 Task: Find flights from Los Angeles to London, departing on August 1 and returning on August 31.
Action: Mouse moved to (497, 296)
Screenshot: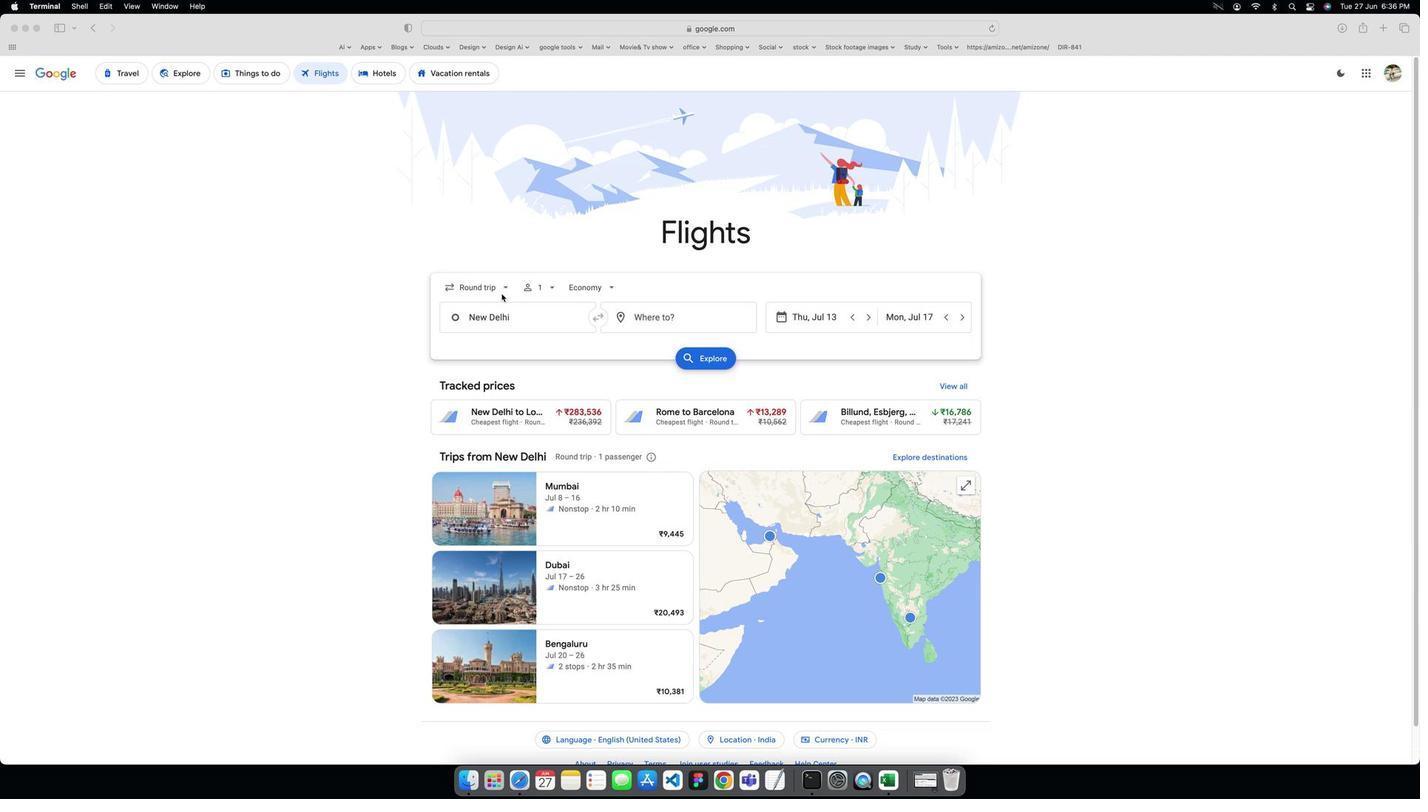 
Action: Mouse pressed left at (497, 296)
Screenshot: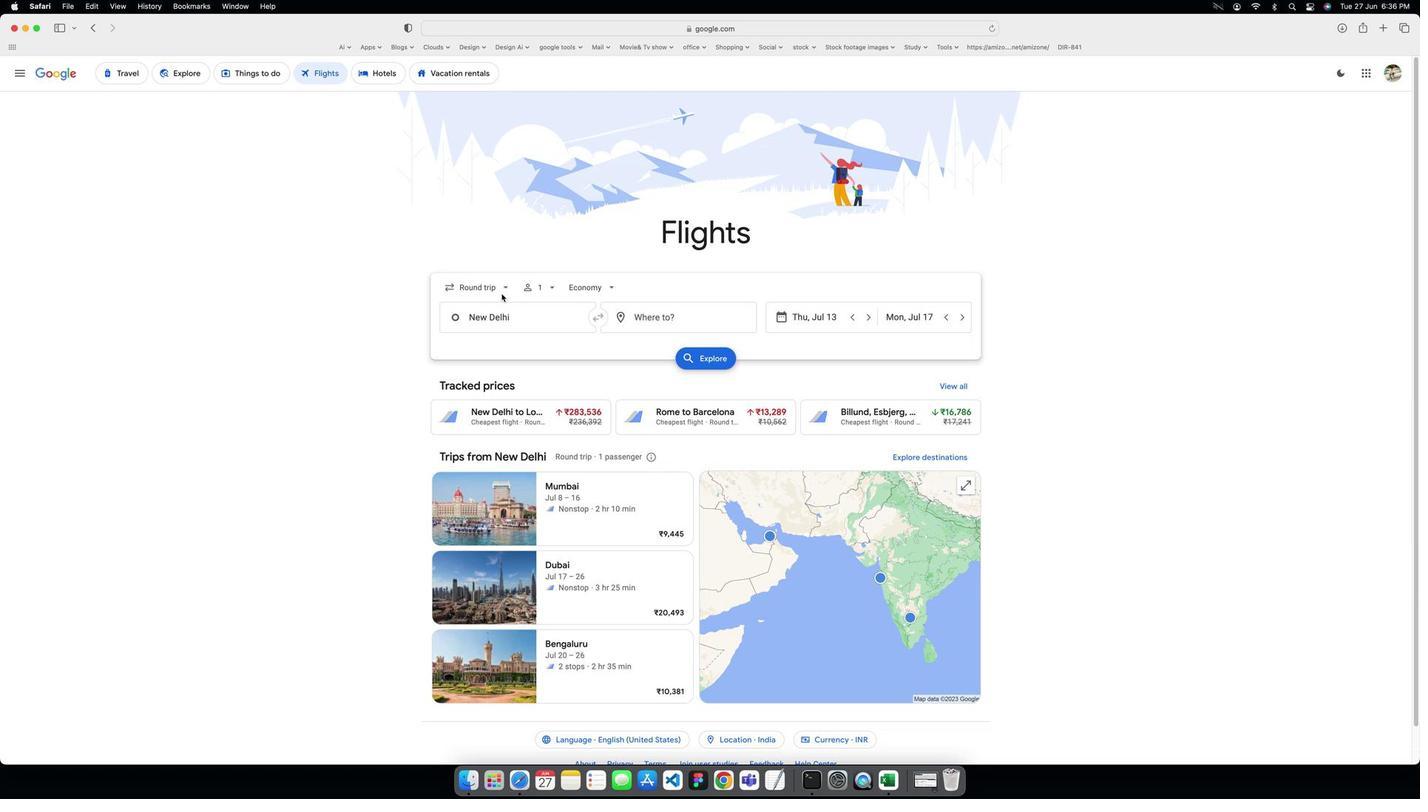
Action: Mouse moved to (489, 291)
Screenshot: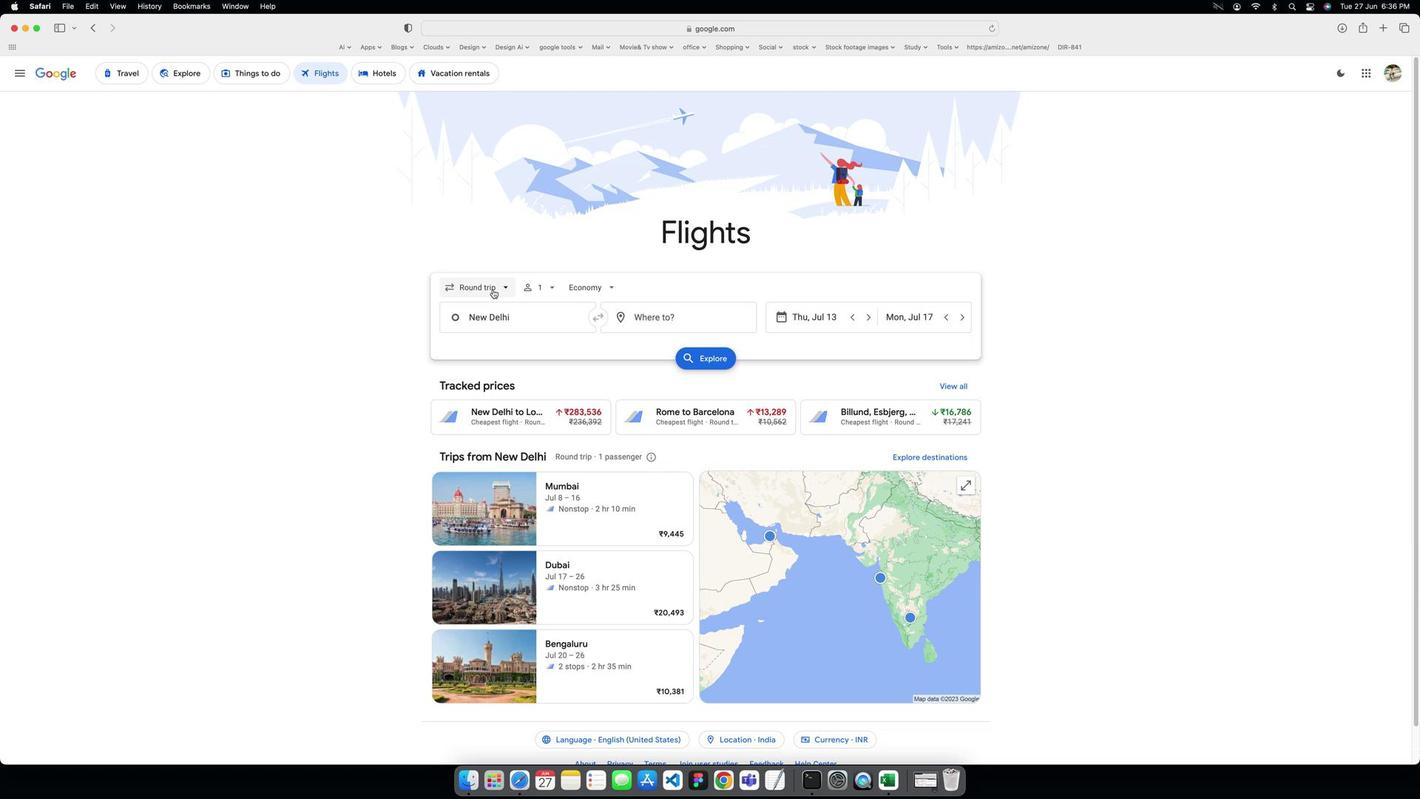 
Action: Mouse pressed left at (489, 291)
Screenshot: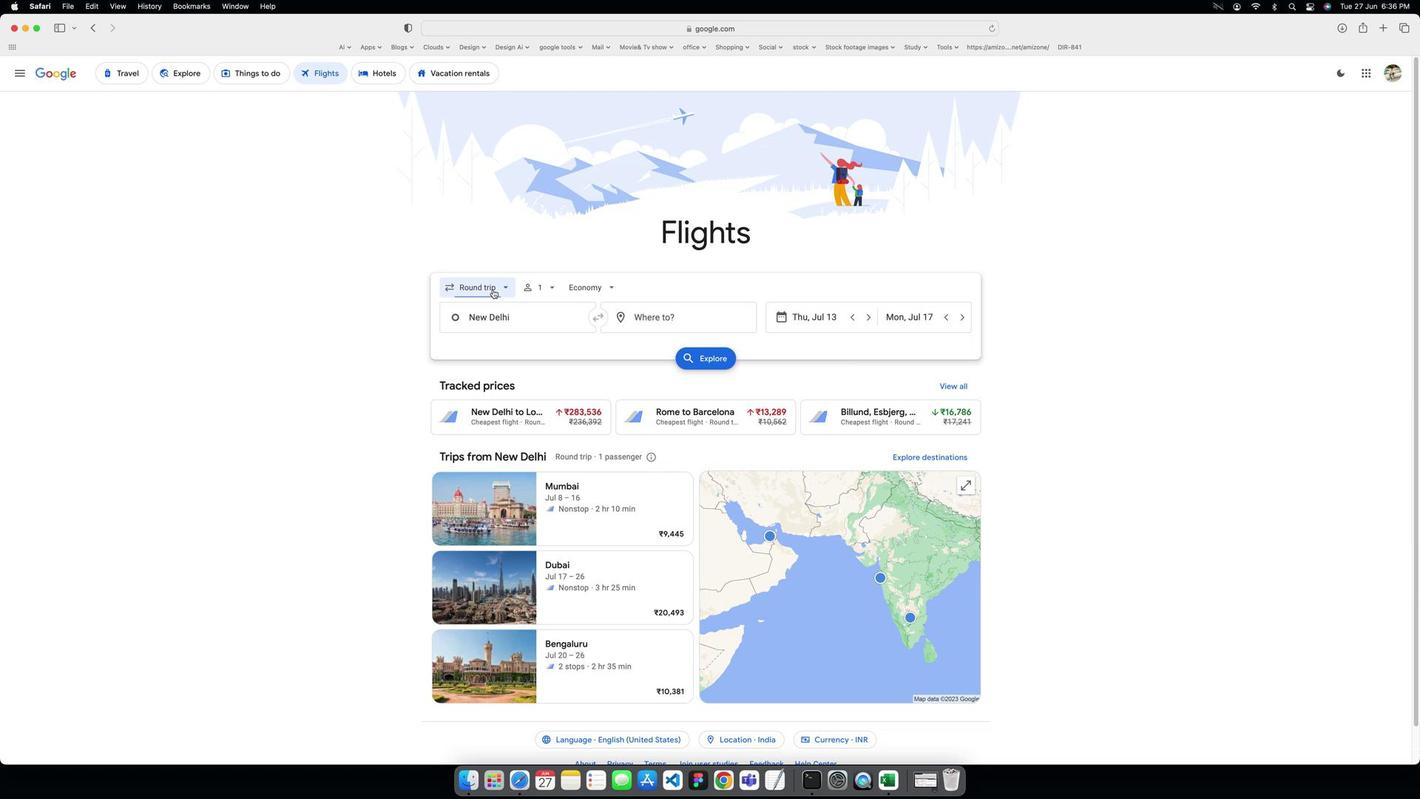 
Action: Mouse moved to (486, 315)
Screenshot: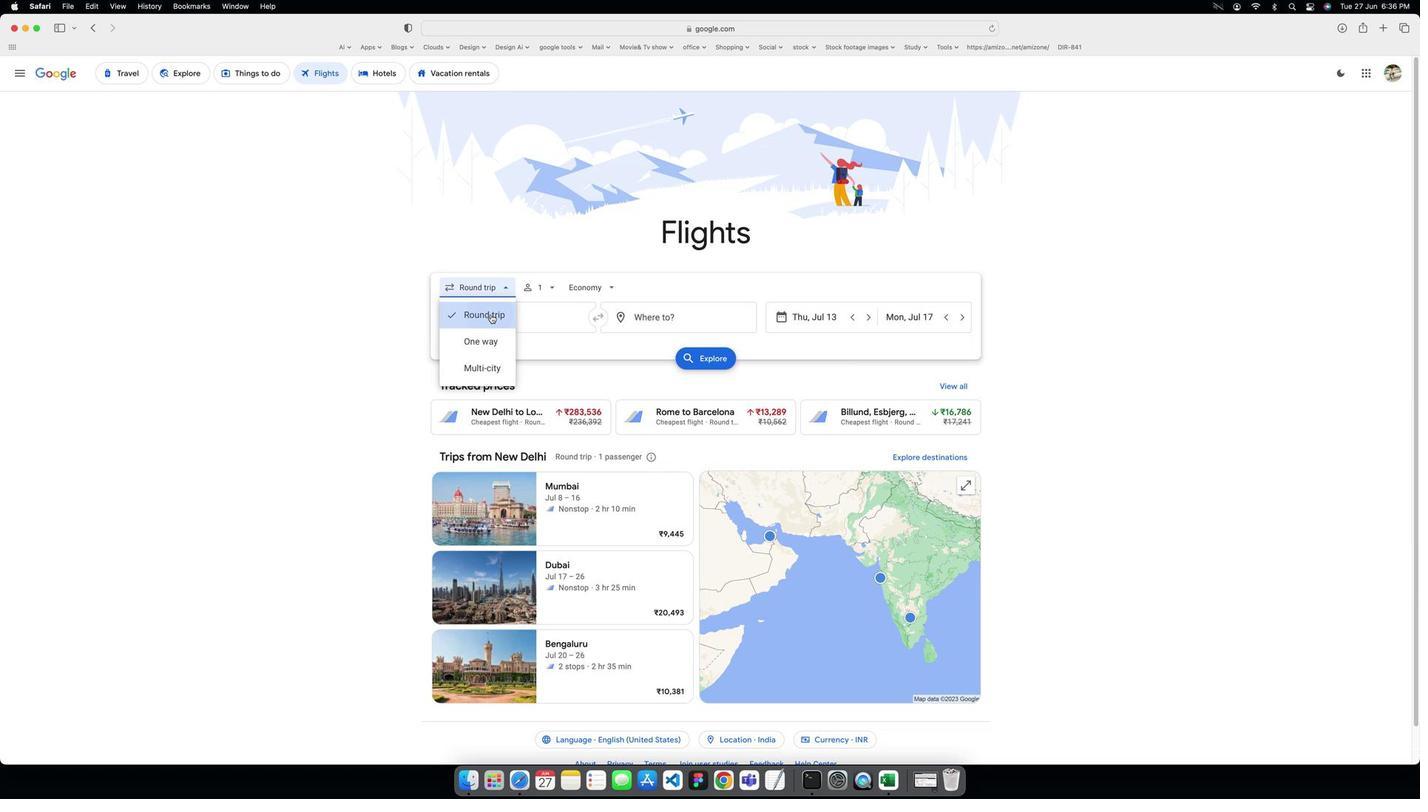 
Action: Mouse pressed left at (486, 315)
Screenshot: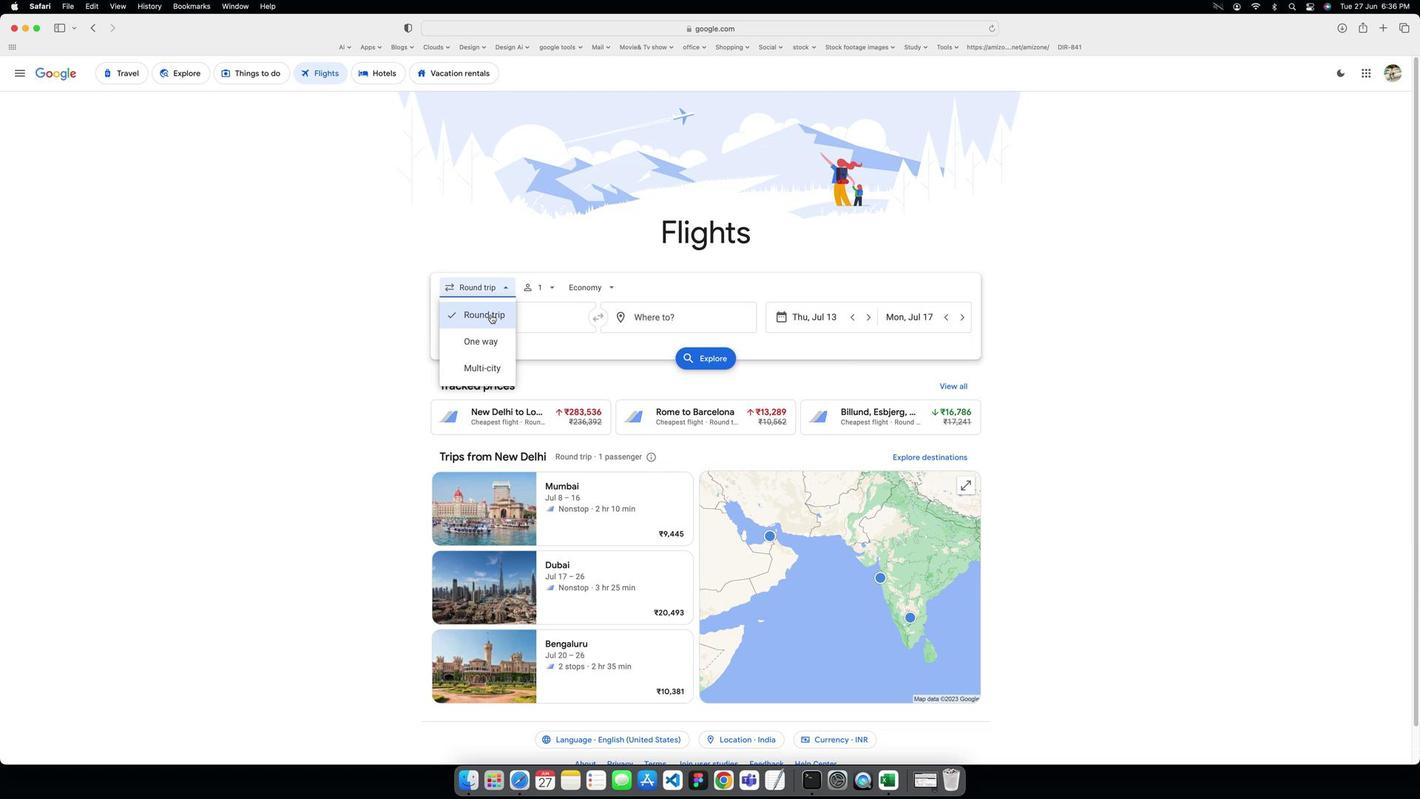 
Action: Mouse moved to (518, 310)
Screenshot: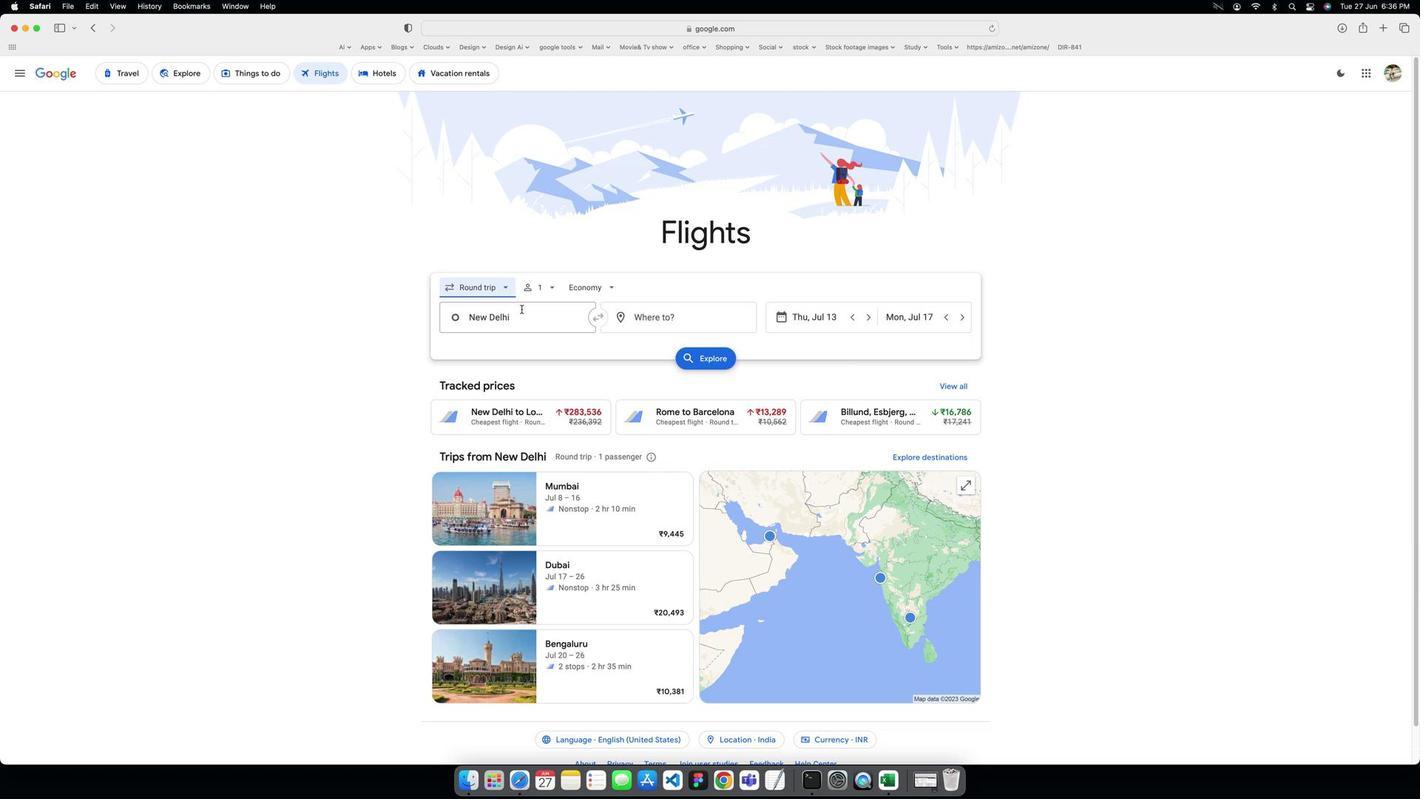 
Action: Mouse pressed left at (518, 310)
Screenshot: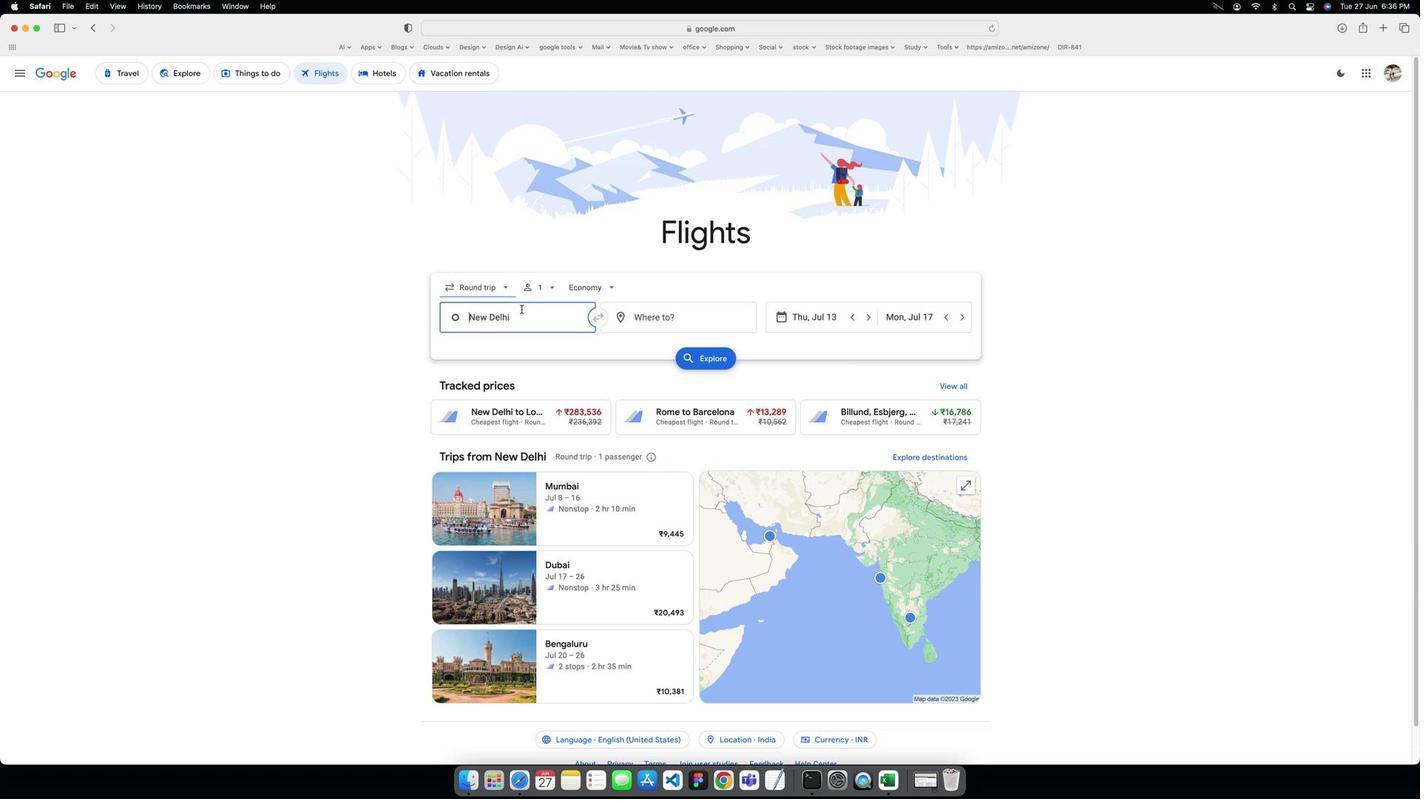 
Action: Key pressed Key.caps_lock'L'Key.caps_lock'o''s'Key.spaceKey.caps_lock'A'Key.caps_lock
Screenshot: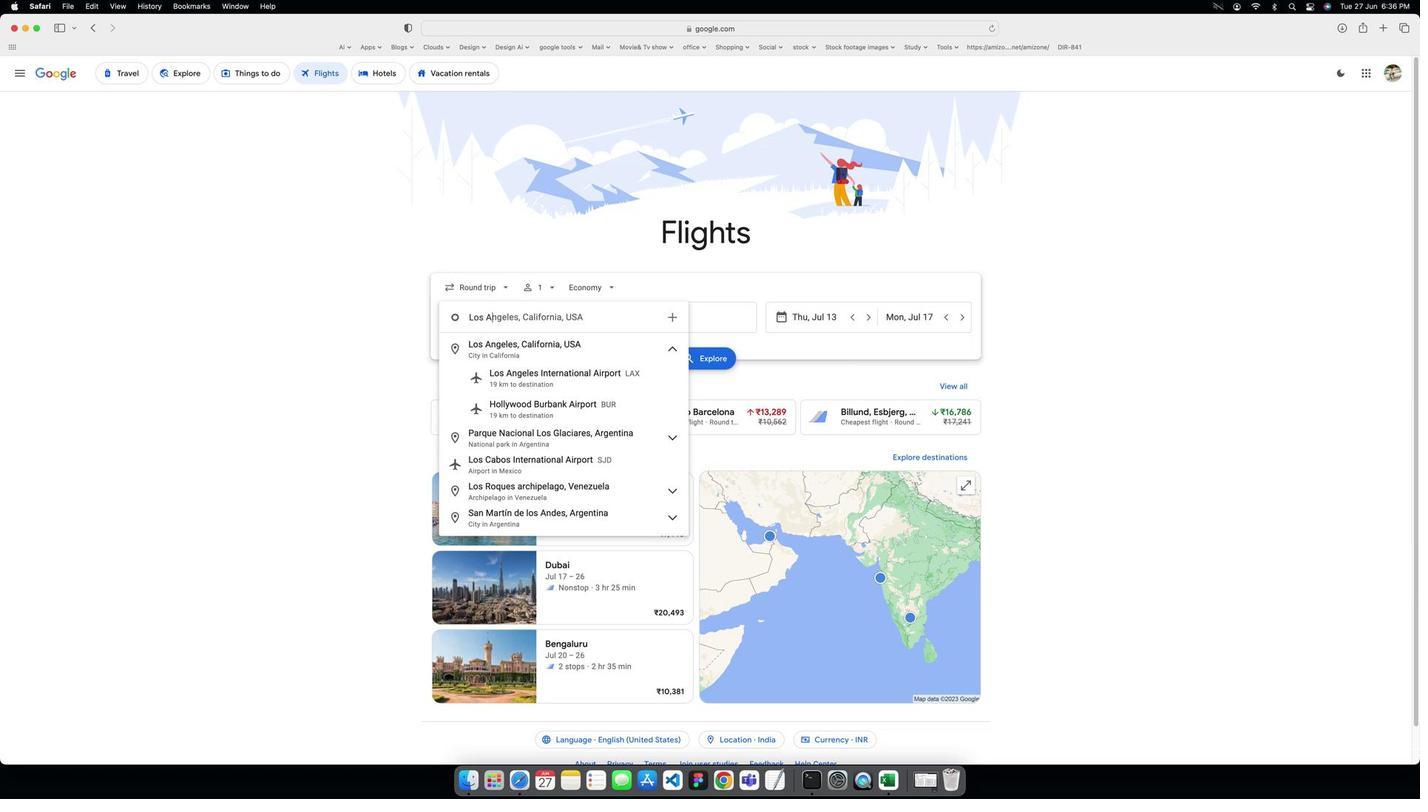 
Action: Mouse moved to (524, 342)
Screenshot: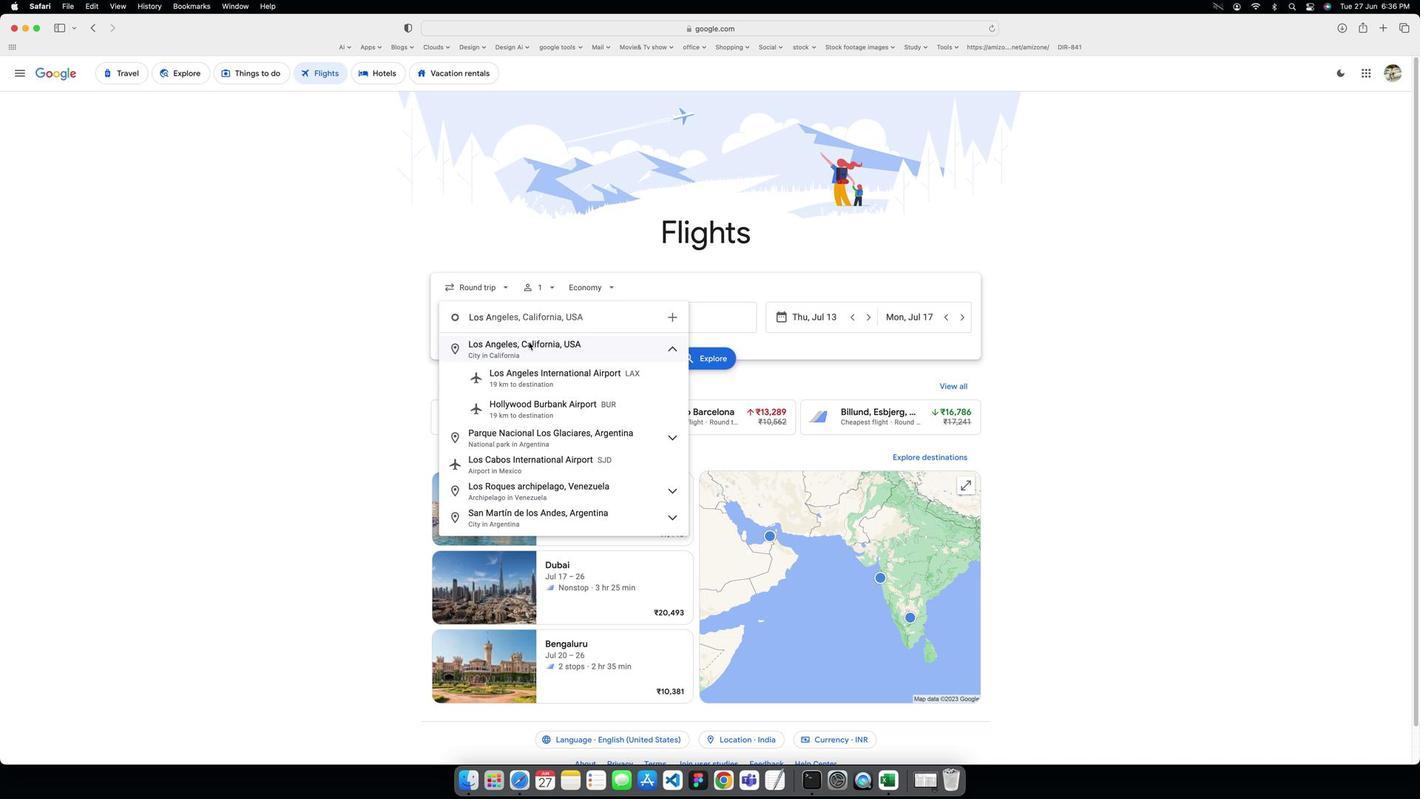 
Action: Mouse pressed left at (524, 342)
Screenshot: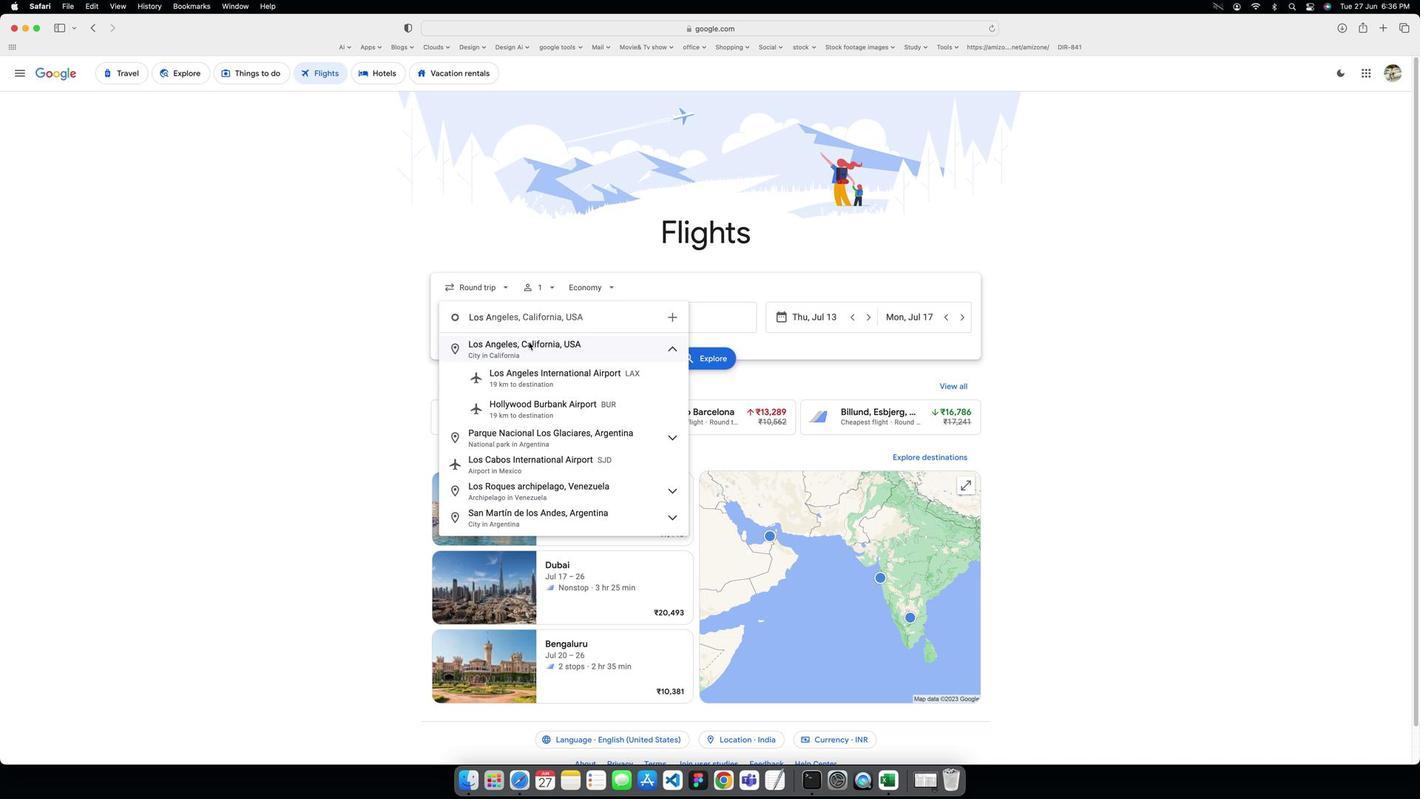 
Action: Mouse moved to (666, 317)
Screenshot: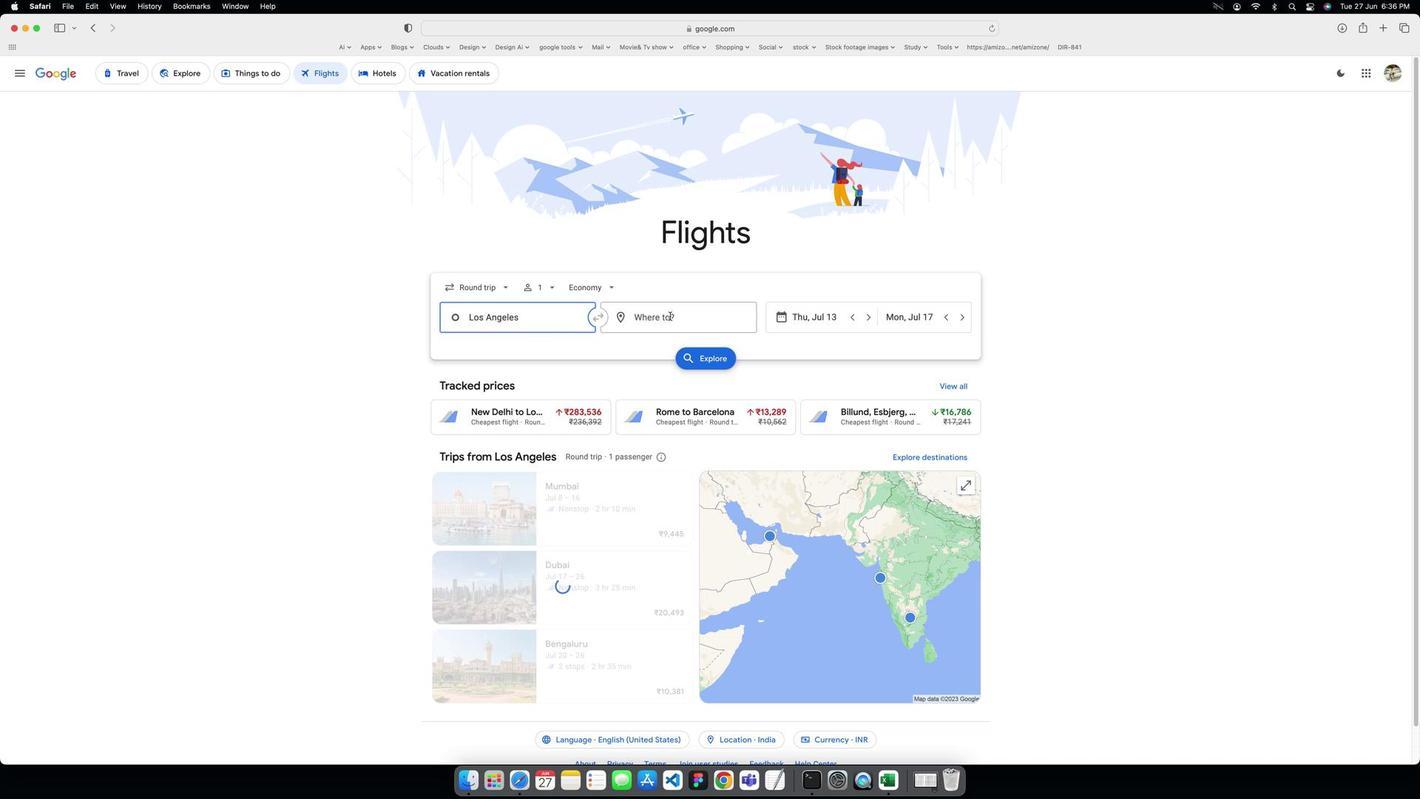 
Action: Mouse pressed left at (666, 317)
Screenshot: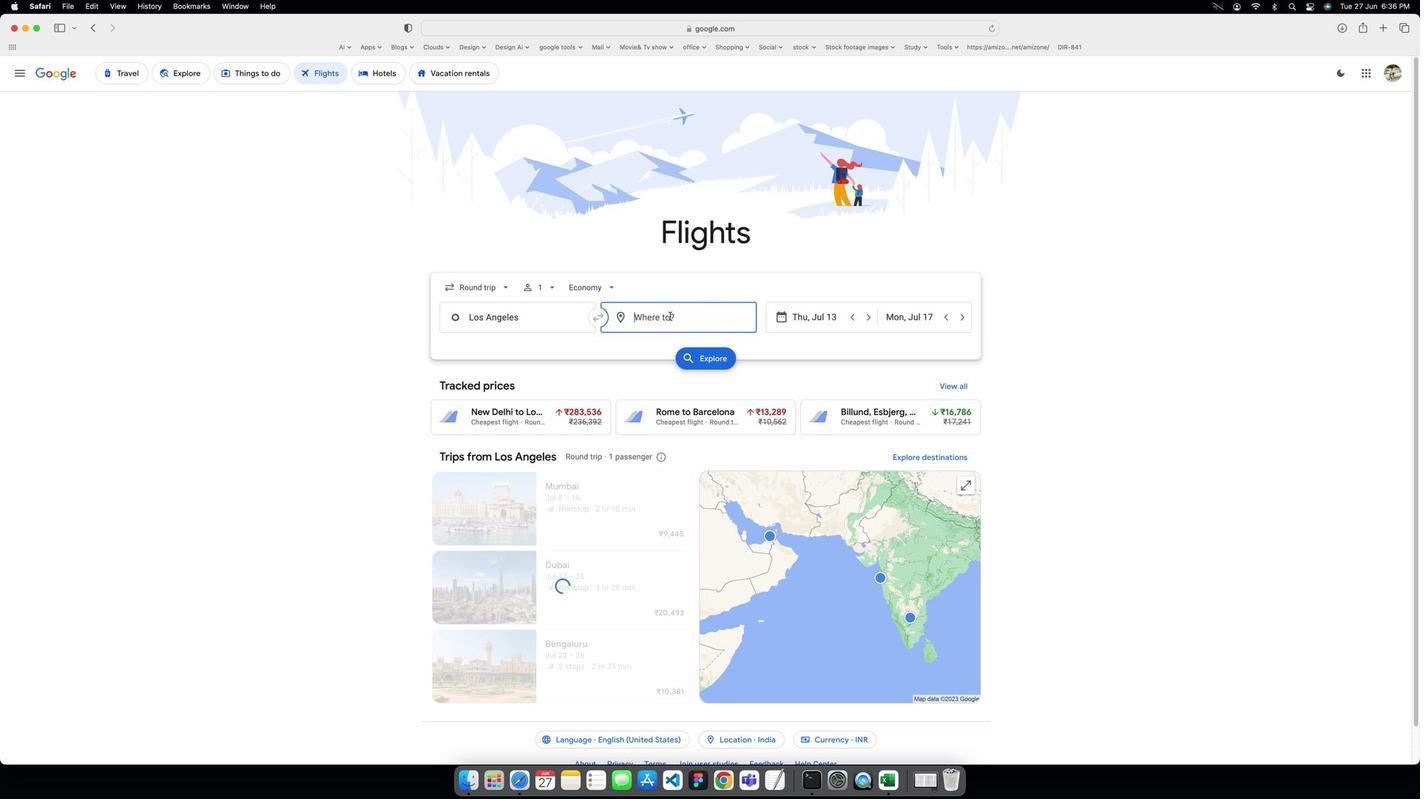 
Action: Key pressed Key.caps_lock'L'Key.caps_lock'o''n''d''o''n'
Screenshot: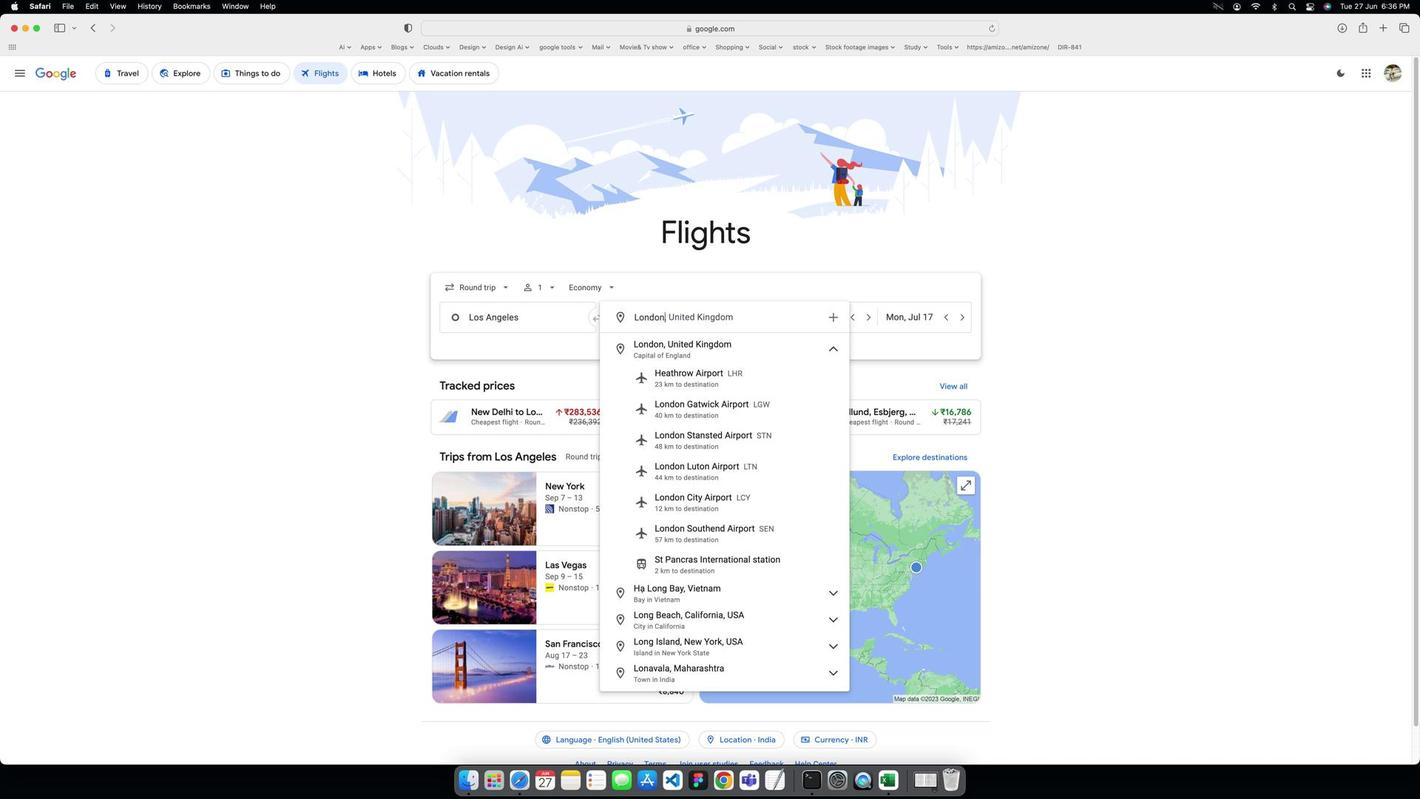 
Action: Mouse moved to (680, 354)
Screenshot: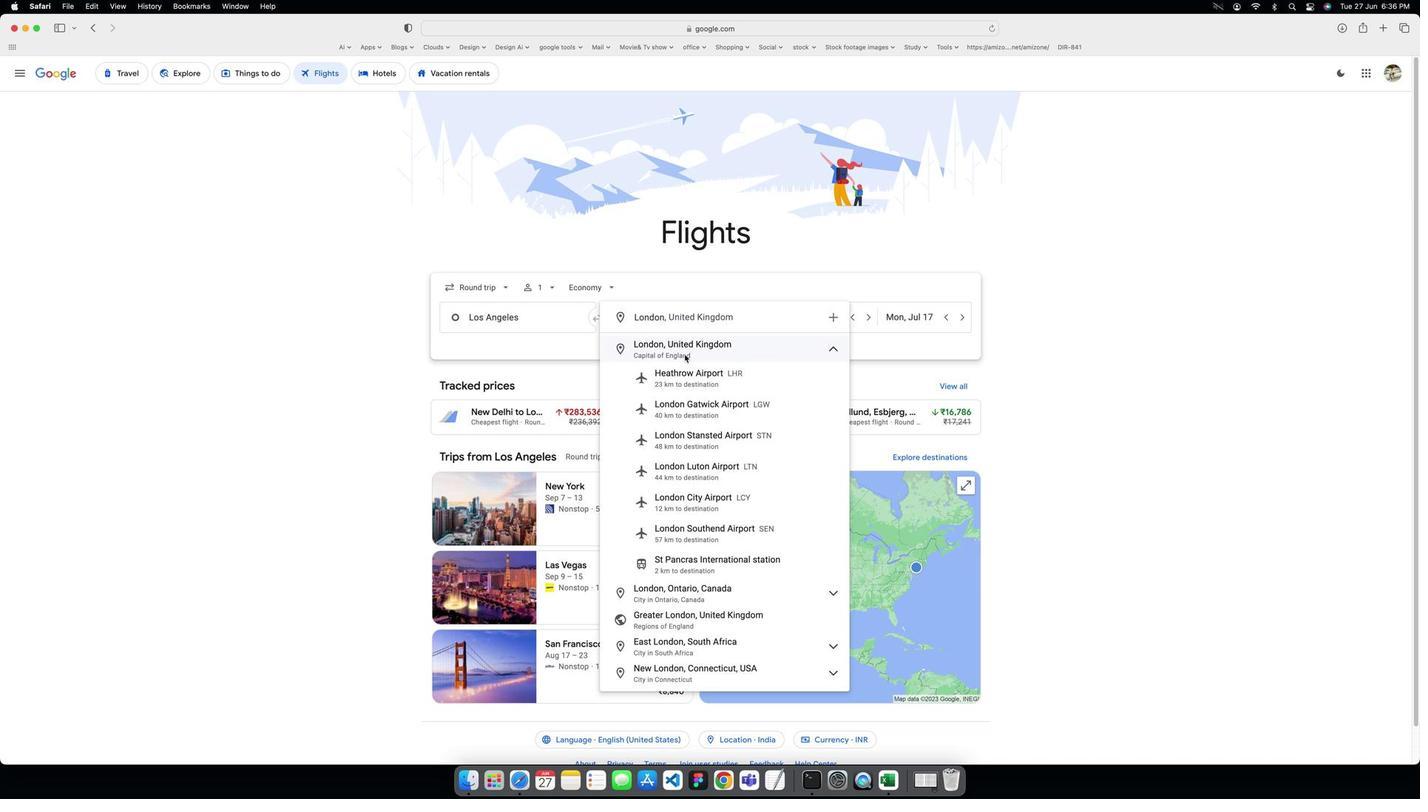 
Action: Mouse pressed left at (680, 354)
Screenshot: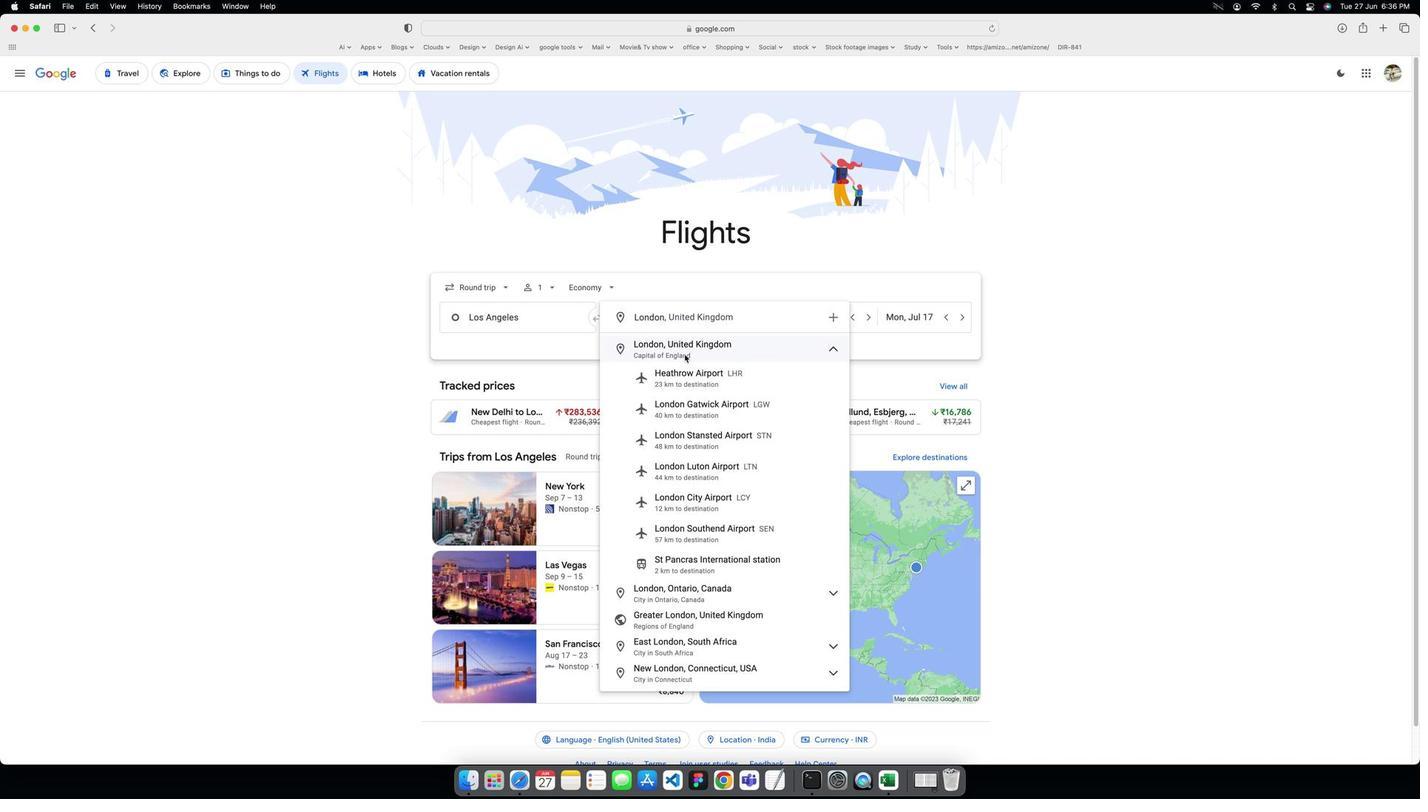 
Action: Mouse moved to (831, 313)
Screenshot: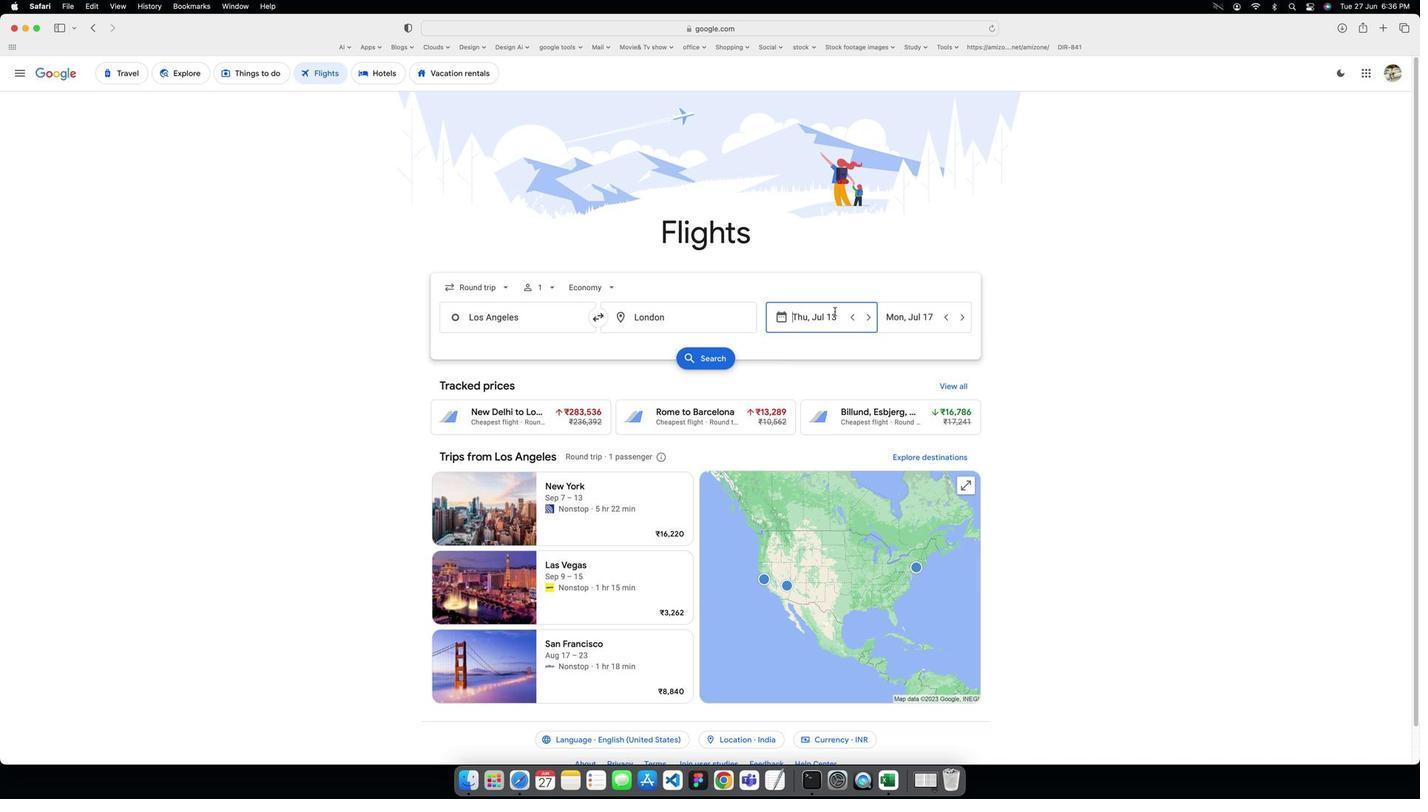 
Action: Mouse pressed left at (831, 313)
Screenshot: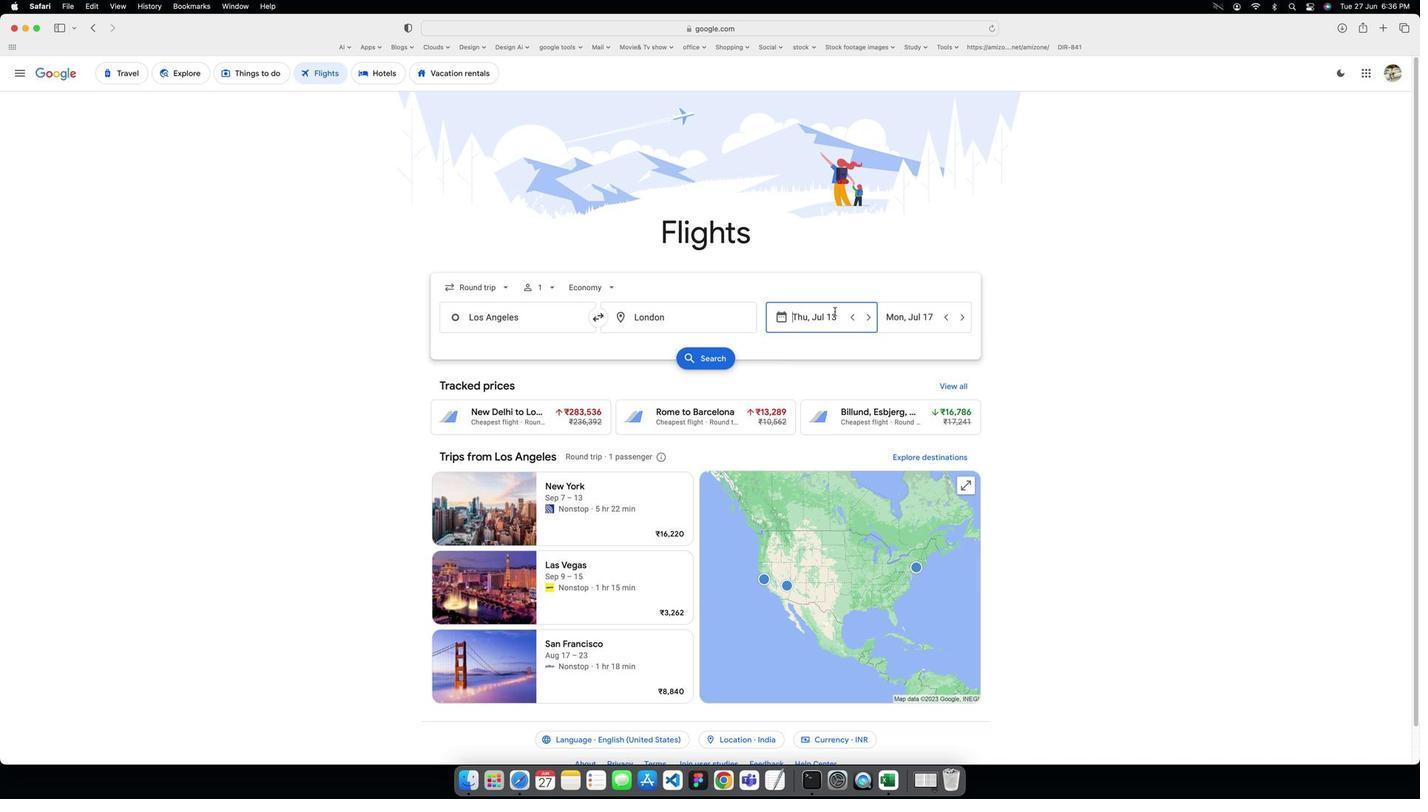 
Action: Mouse moved to (971, 446)
Screenshot: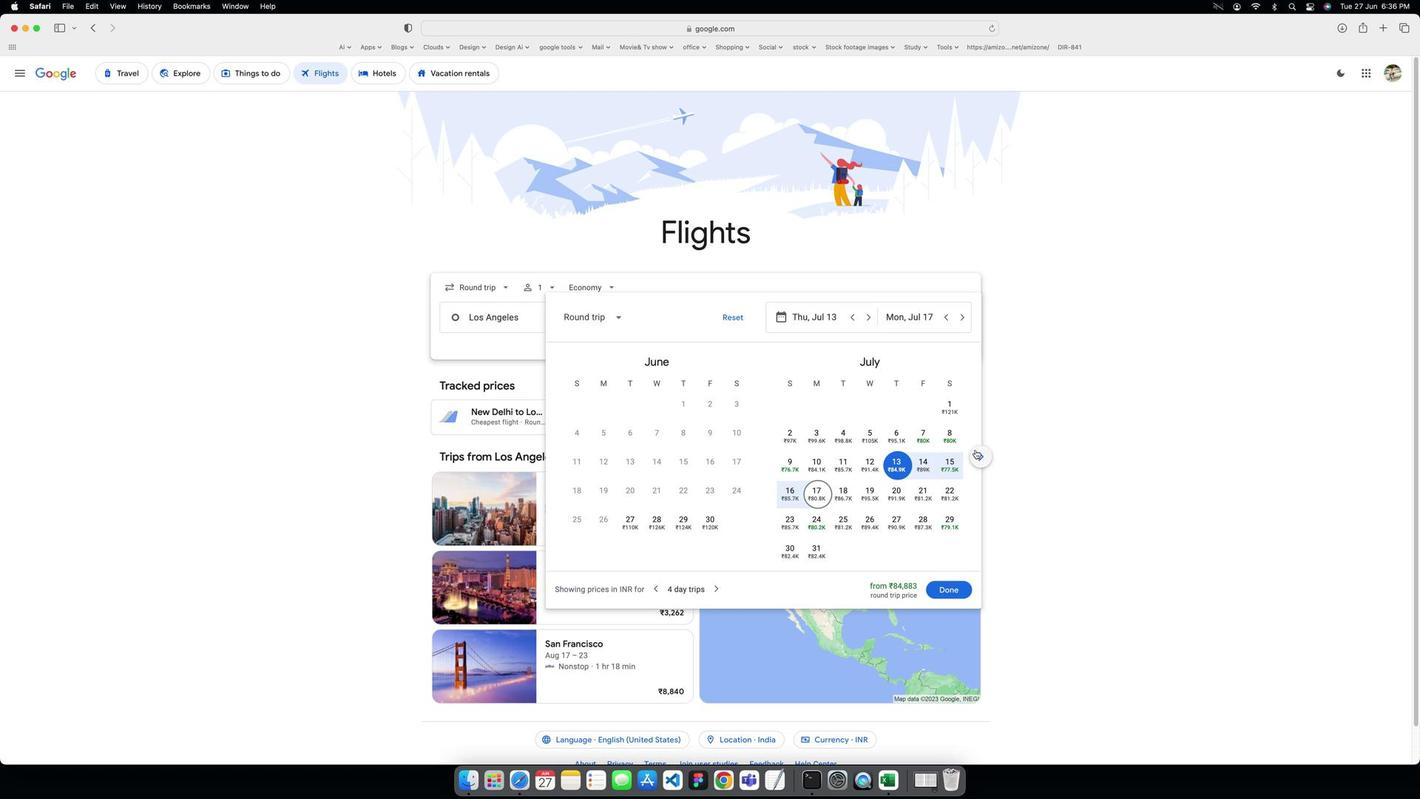 
Action: Mouse pressed left at (971, 446)
Screenshot: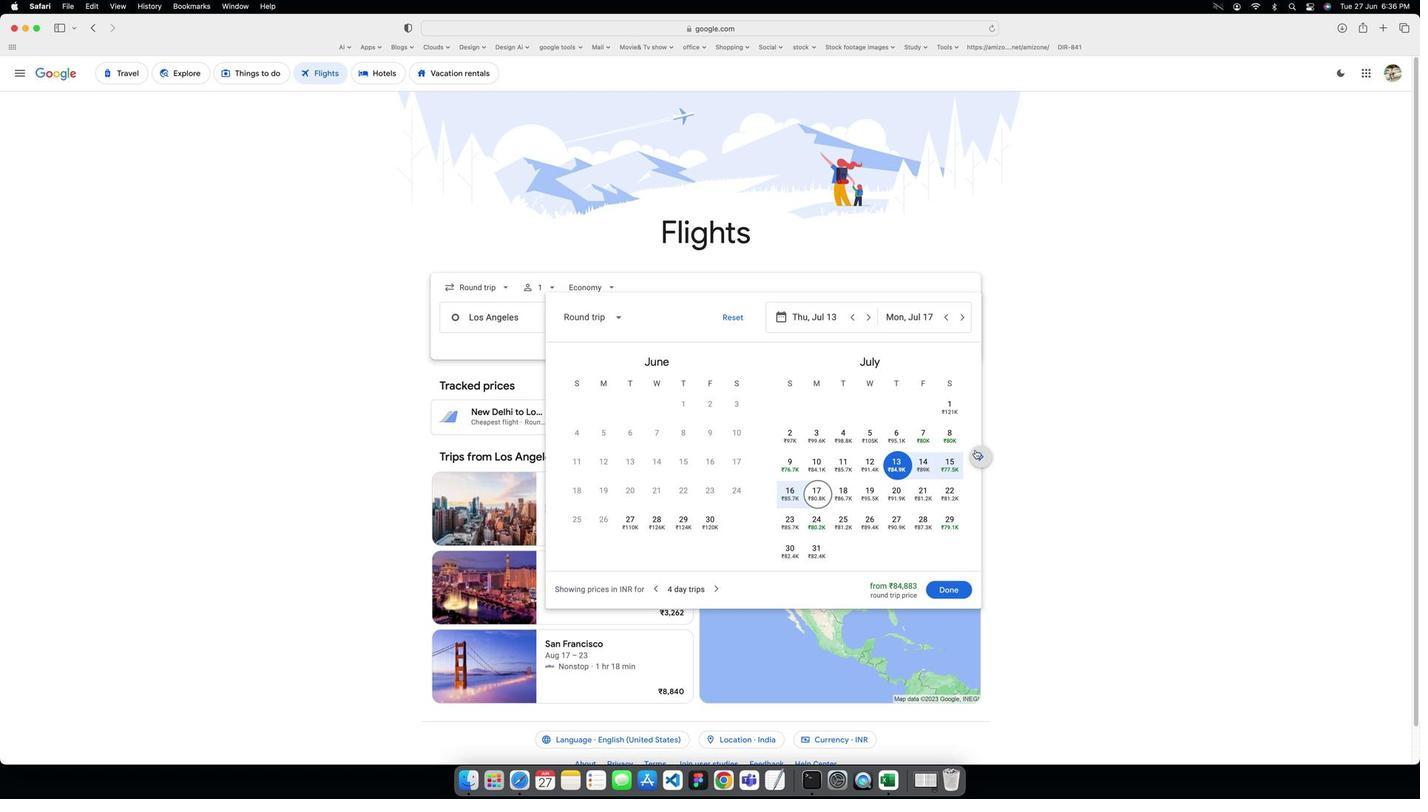 
Action: Mouse moved to (837, 397)
Screenshot: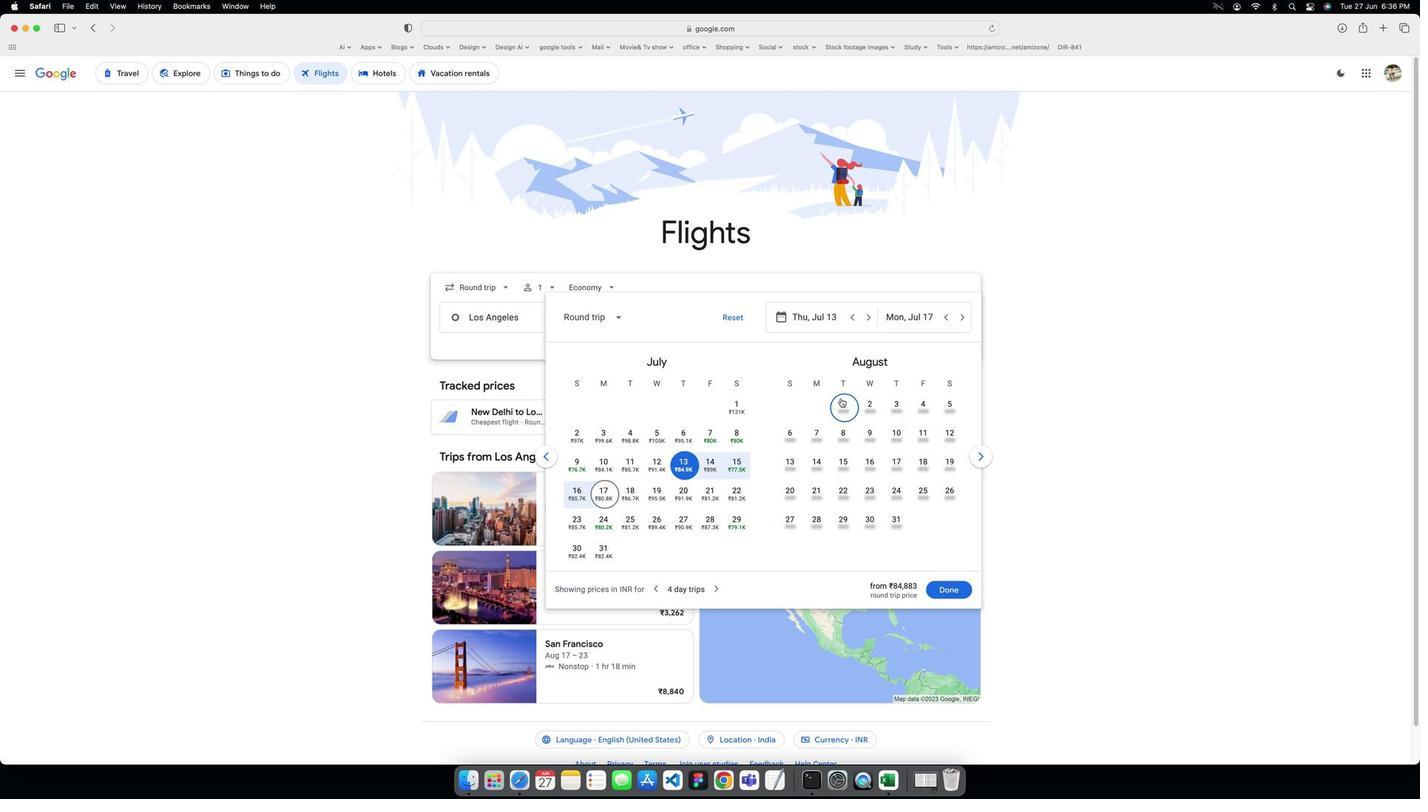 
Action: Mouse pressed left at (837, 397)
Screenshot: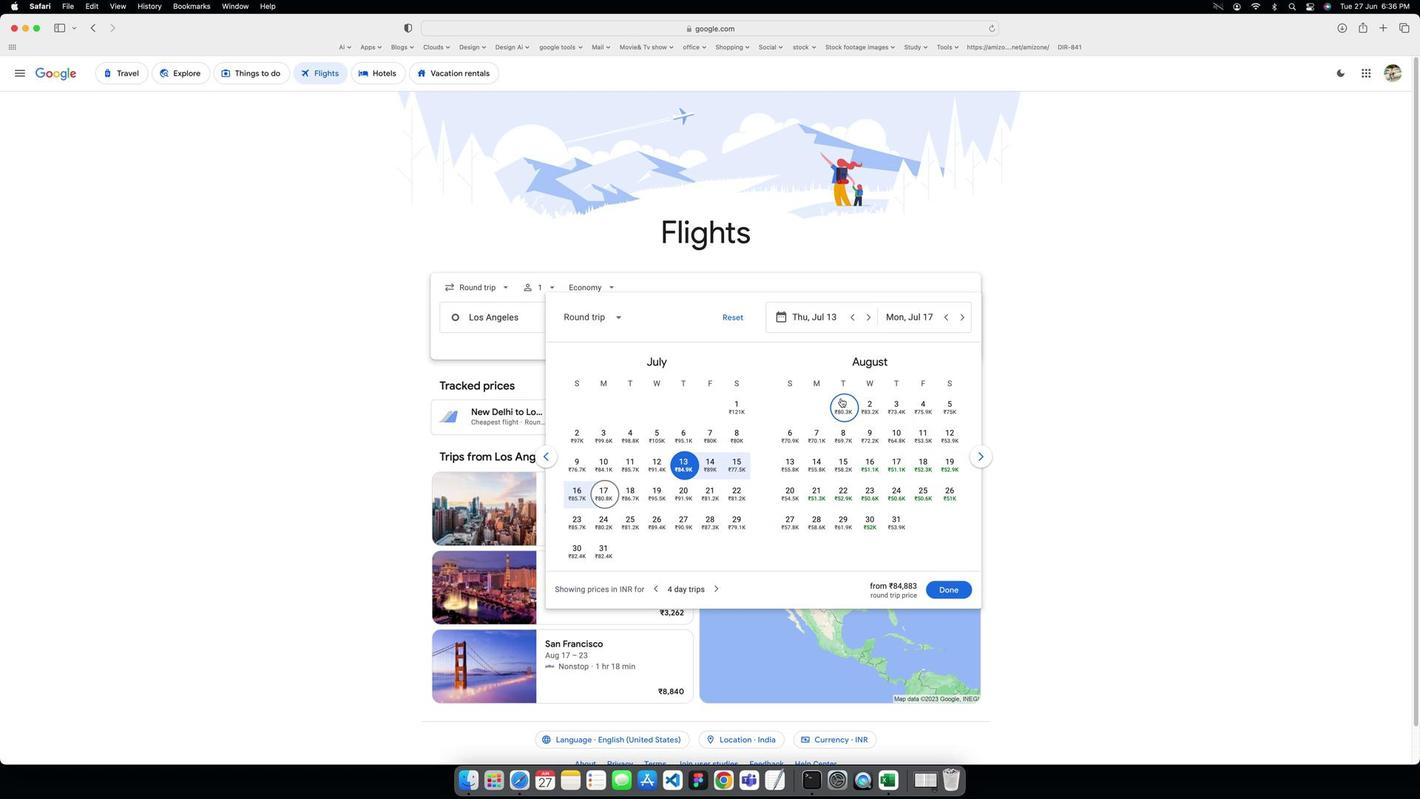 
Action: Mouse moved to (891, 510)
Screenshot: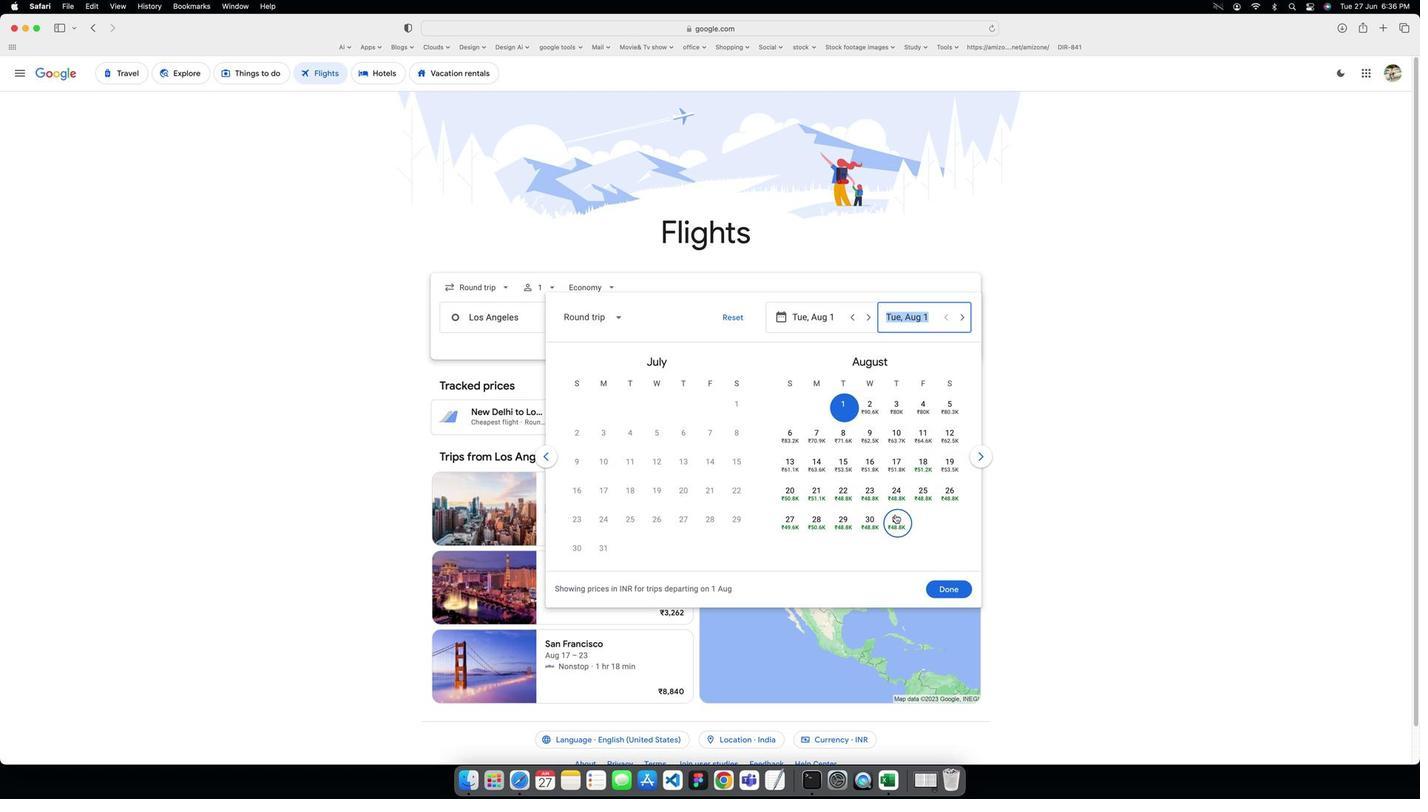 
Action: Mouse pressed left at (891, 510)
Screenshot: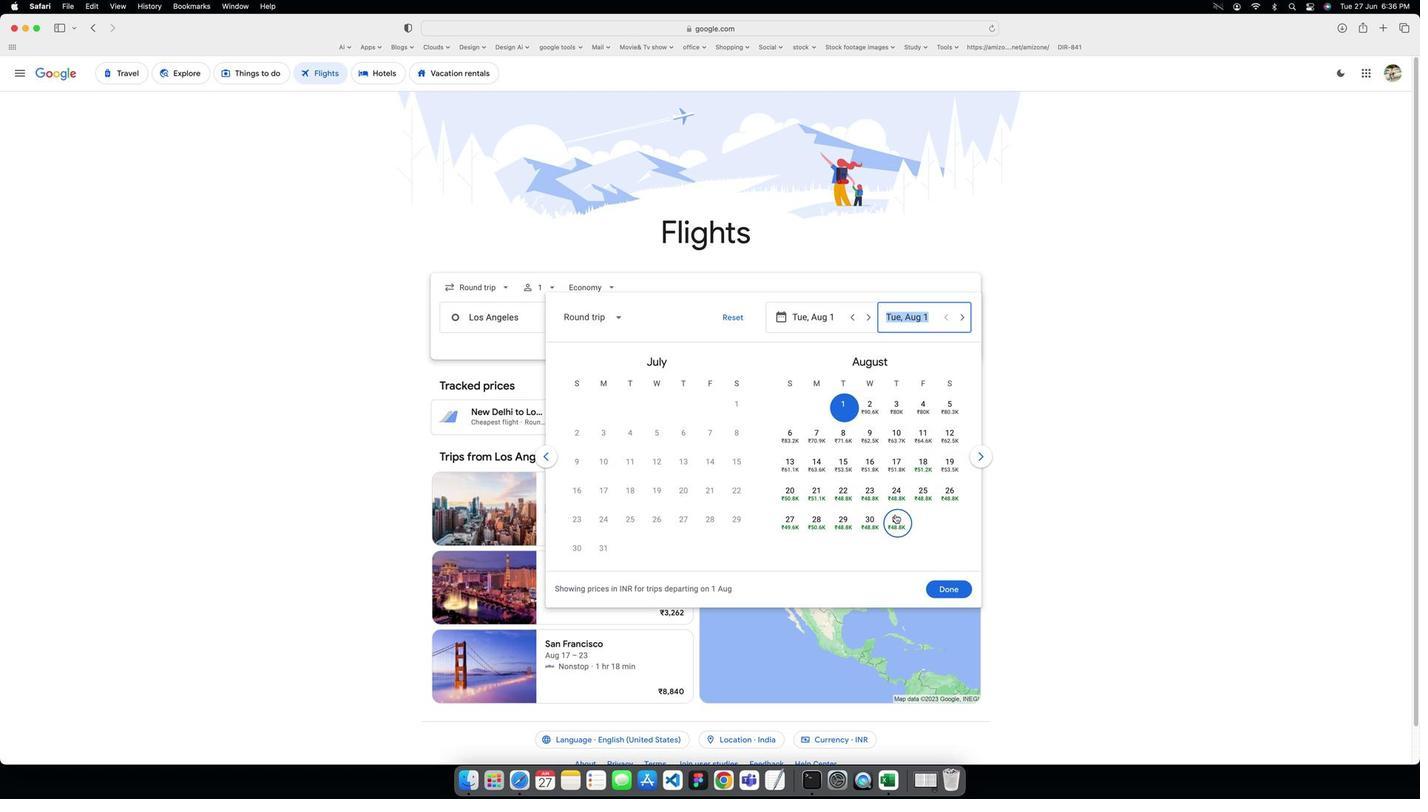 
Action: Mouse moved to (936, 579)
Screenshot: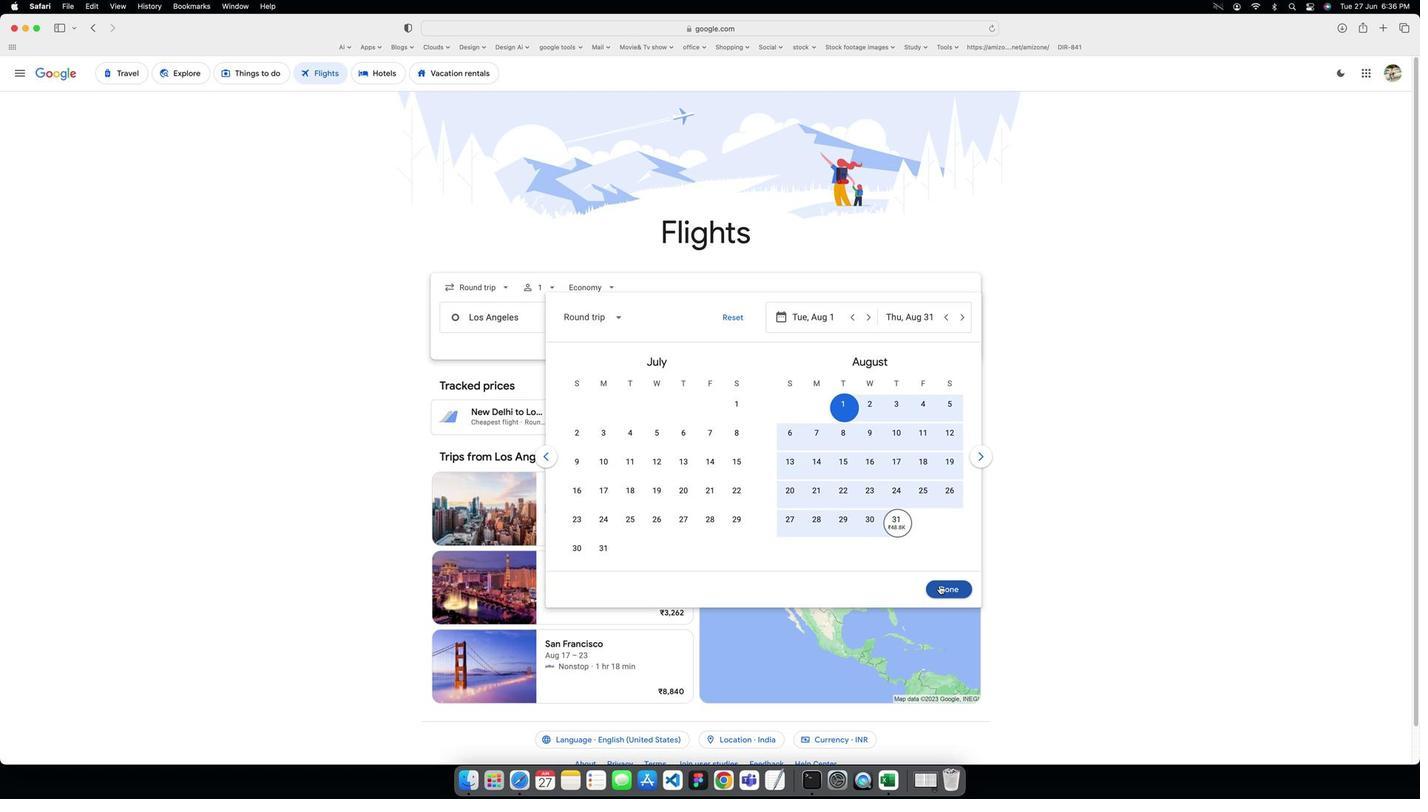
Action: Mouse pressed left at (936, 579)
Screenshot: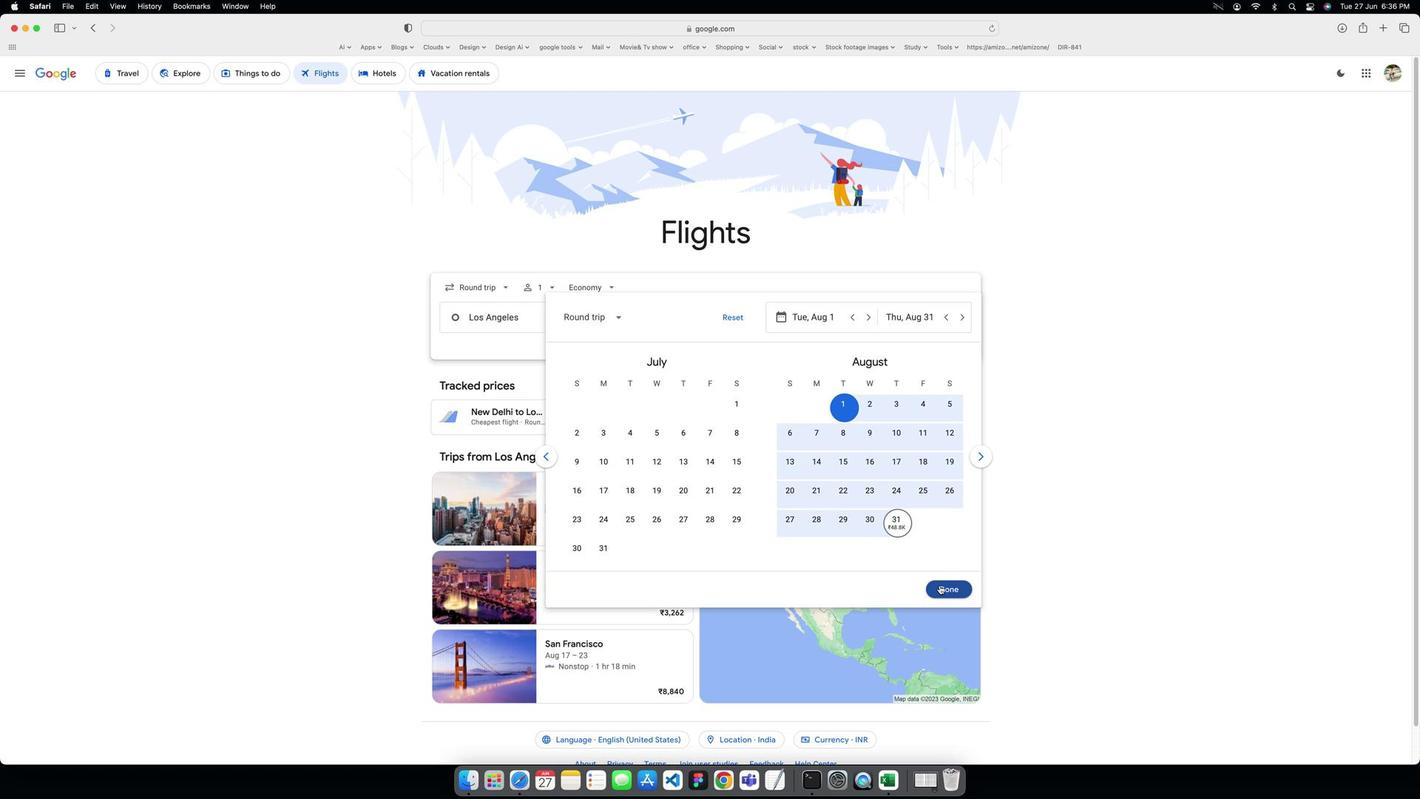
Action: Mouse moved to (708, 358)
Screenshot: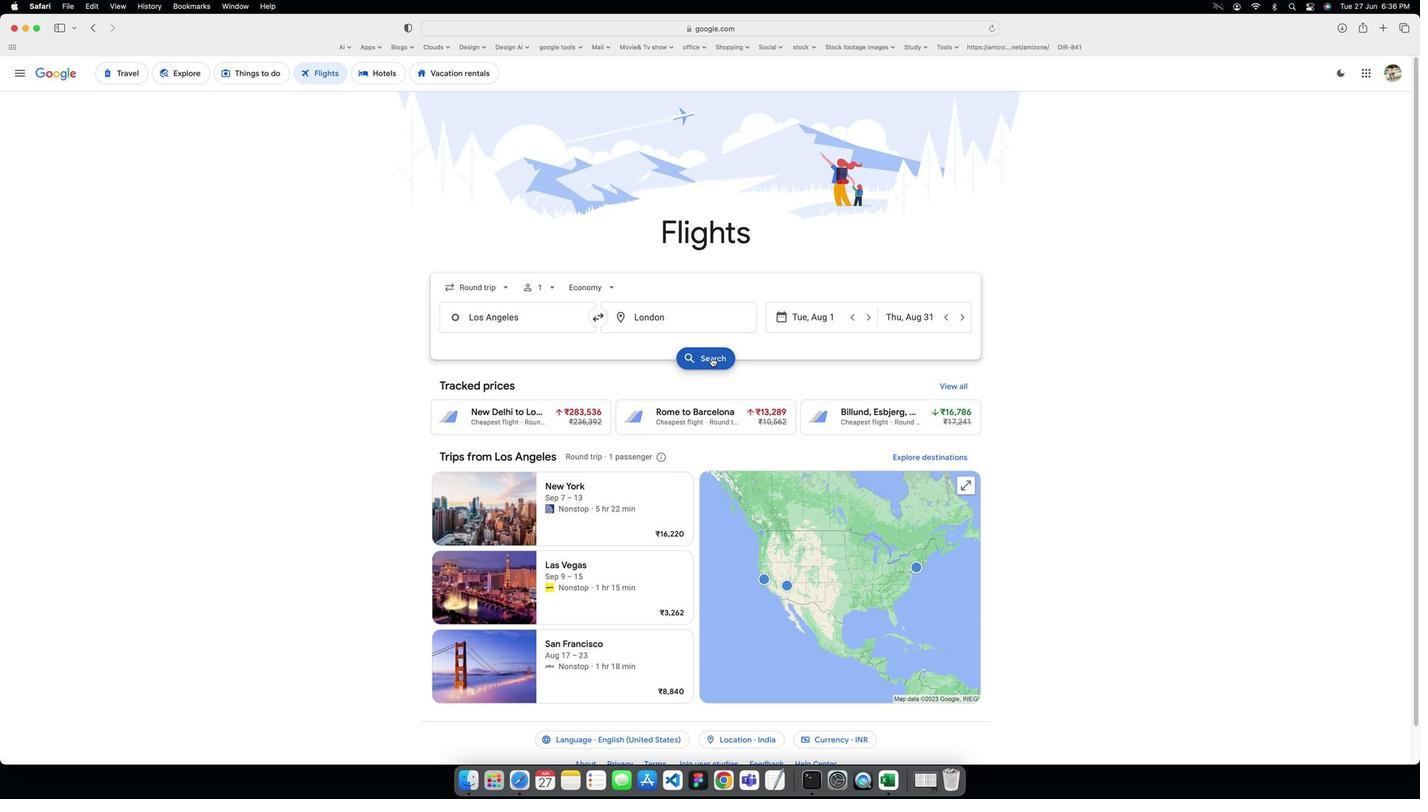 
Action: Mouse pressed left at (708, 358)
Screenshot: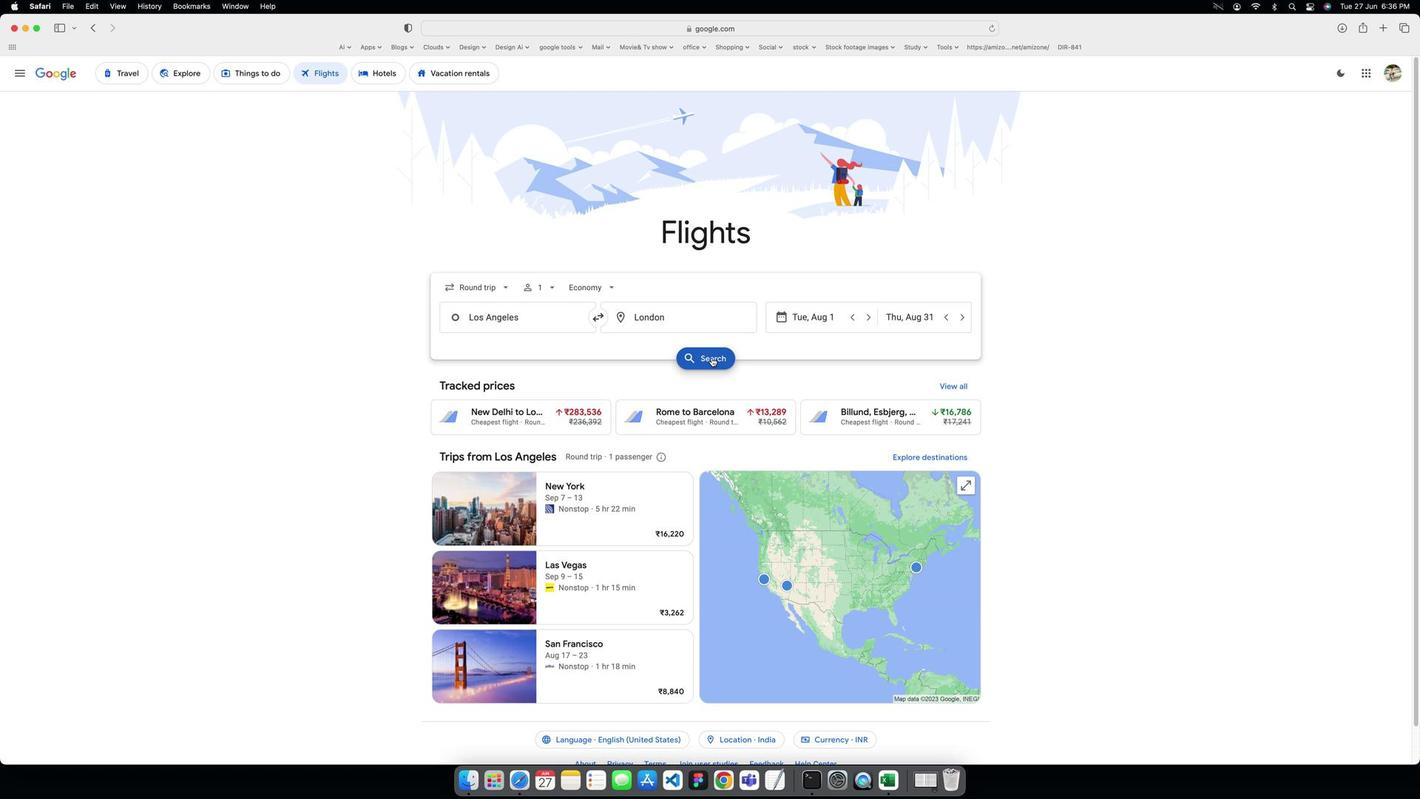 
Action: Mouse moved to (723, 355)
Screenshot: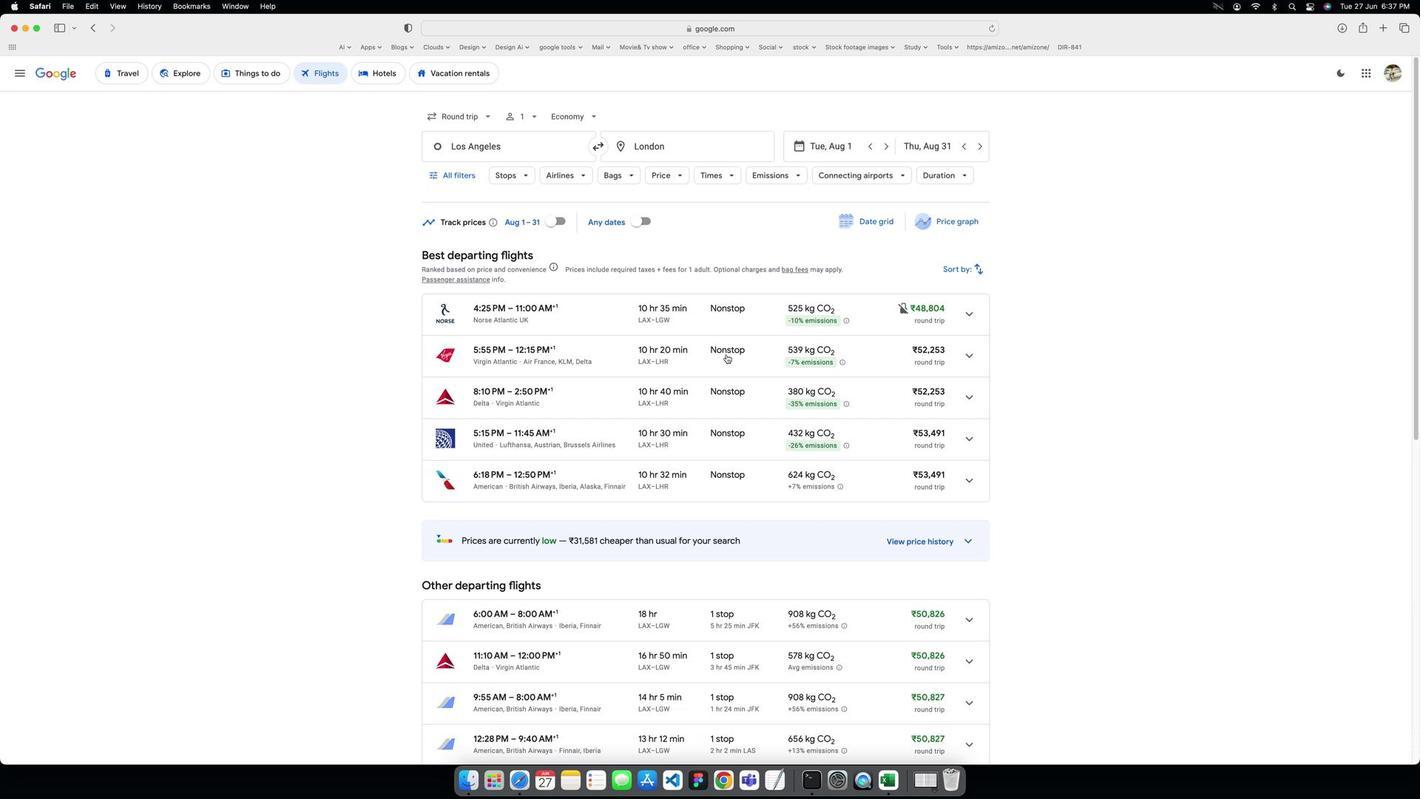 
Action: Mouse scrolled (723, 355) with delta (-2, 9)
Screenshot: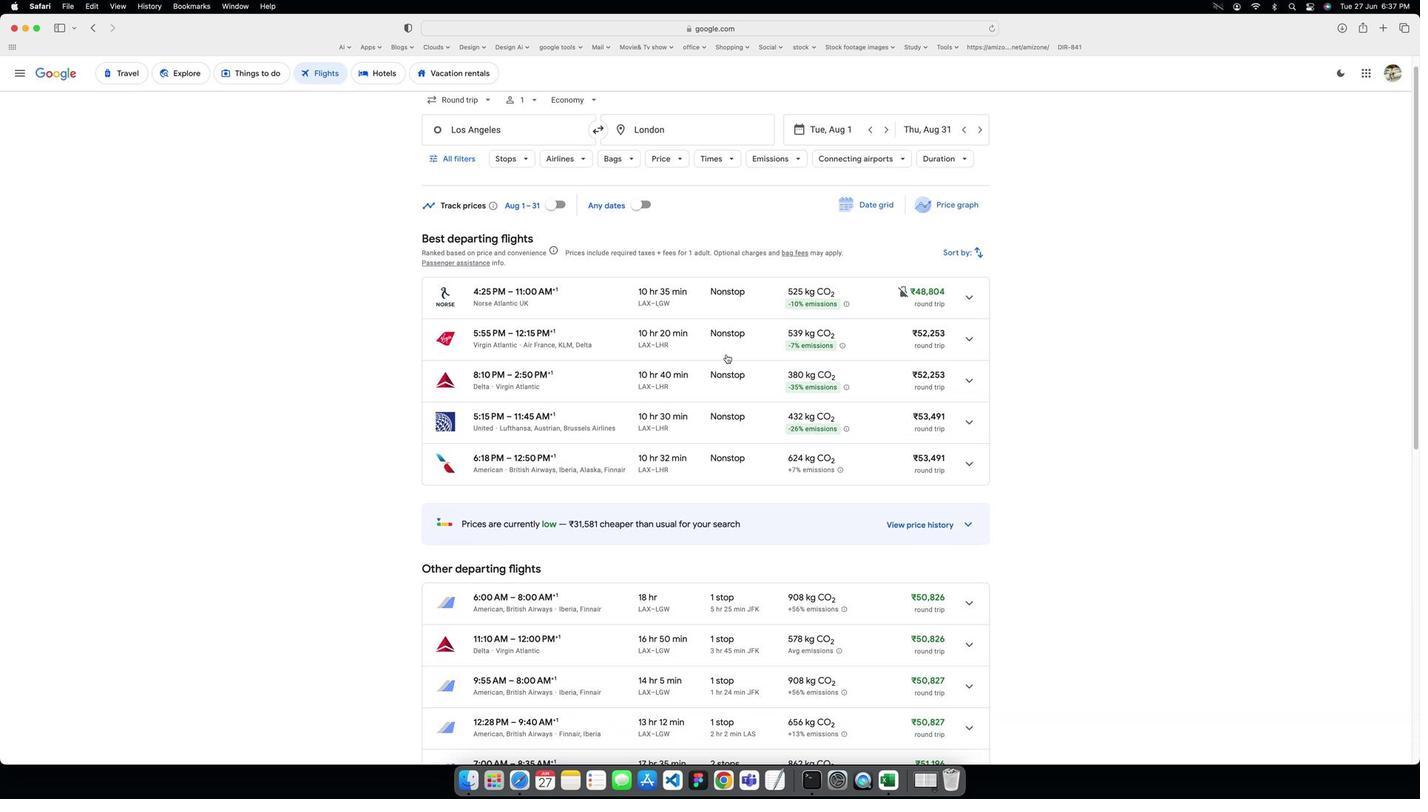 
Action: Mouse scrolled (723, 355) with delta (-2, 9)
Screenshot: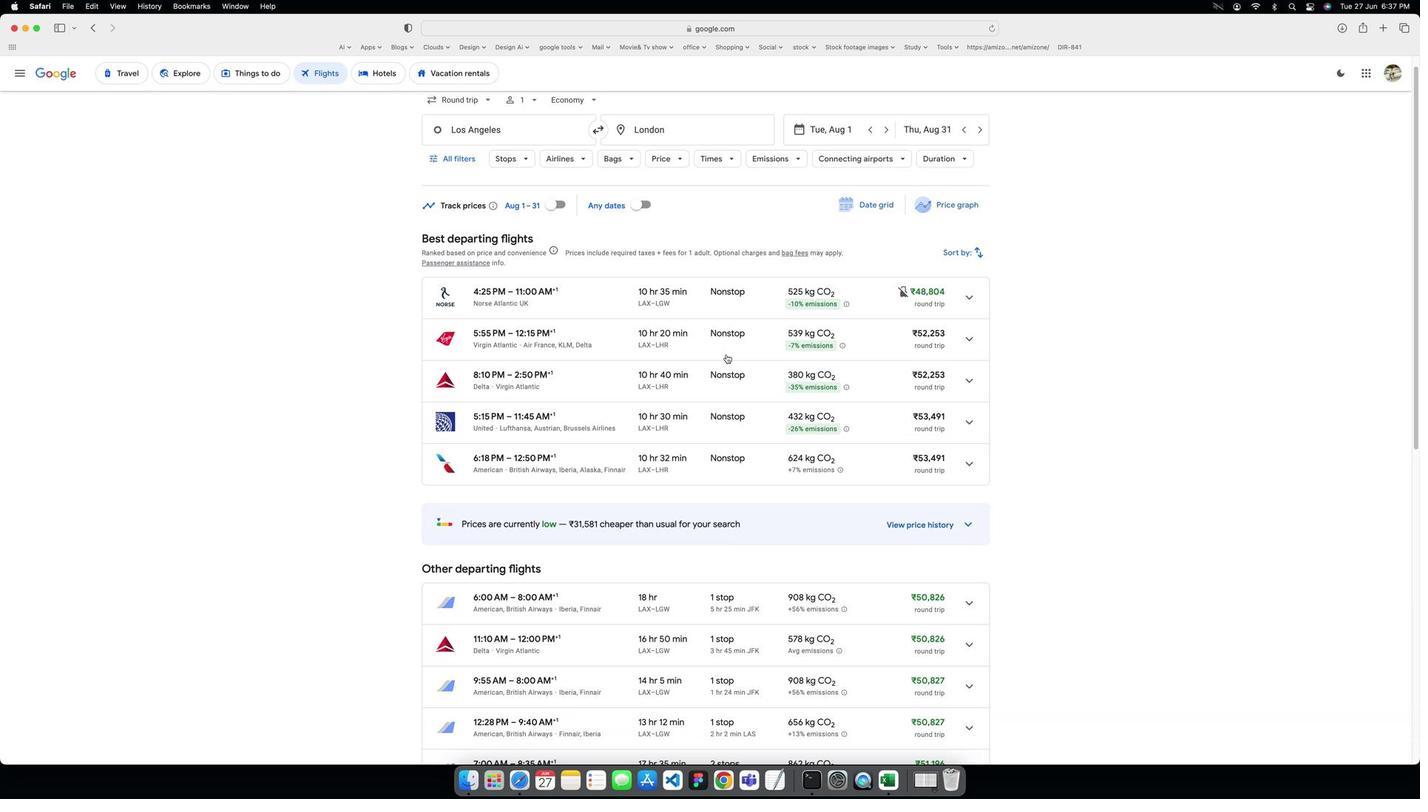 
Action: Mouse scrolled (723, 355) with delta (-2, 9)
Screenshot: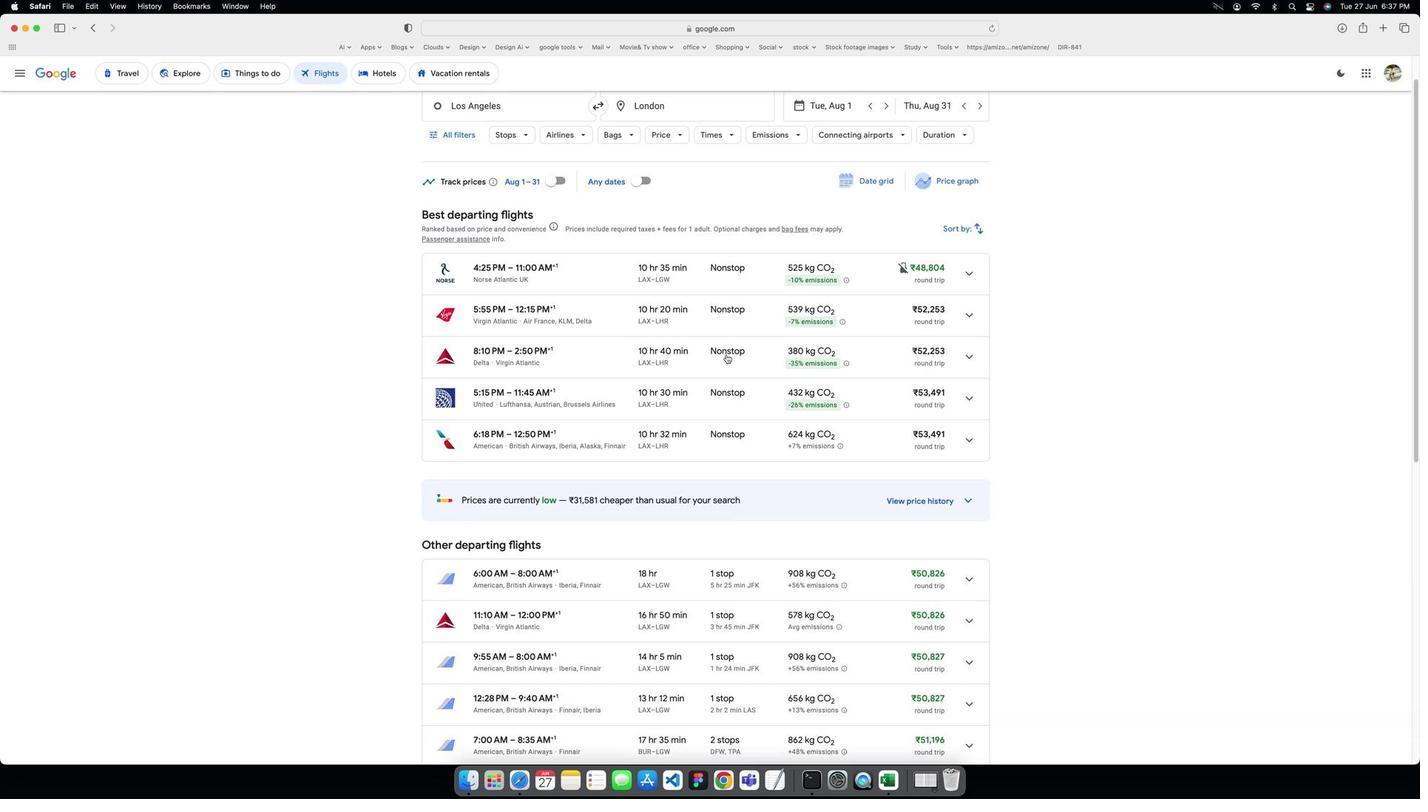 
Action: Mouse scrolled (723, 355) with delta (-2, 9)
Screenshot: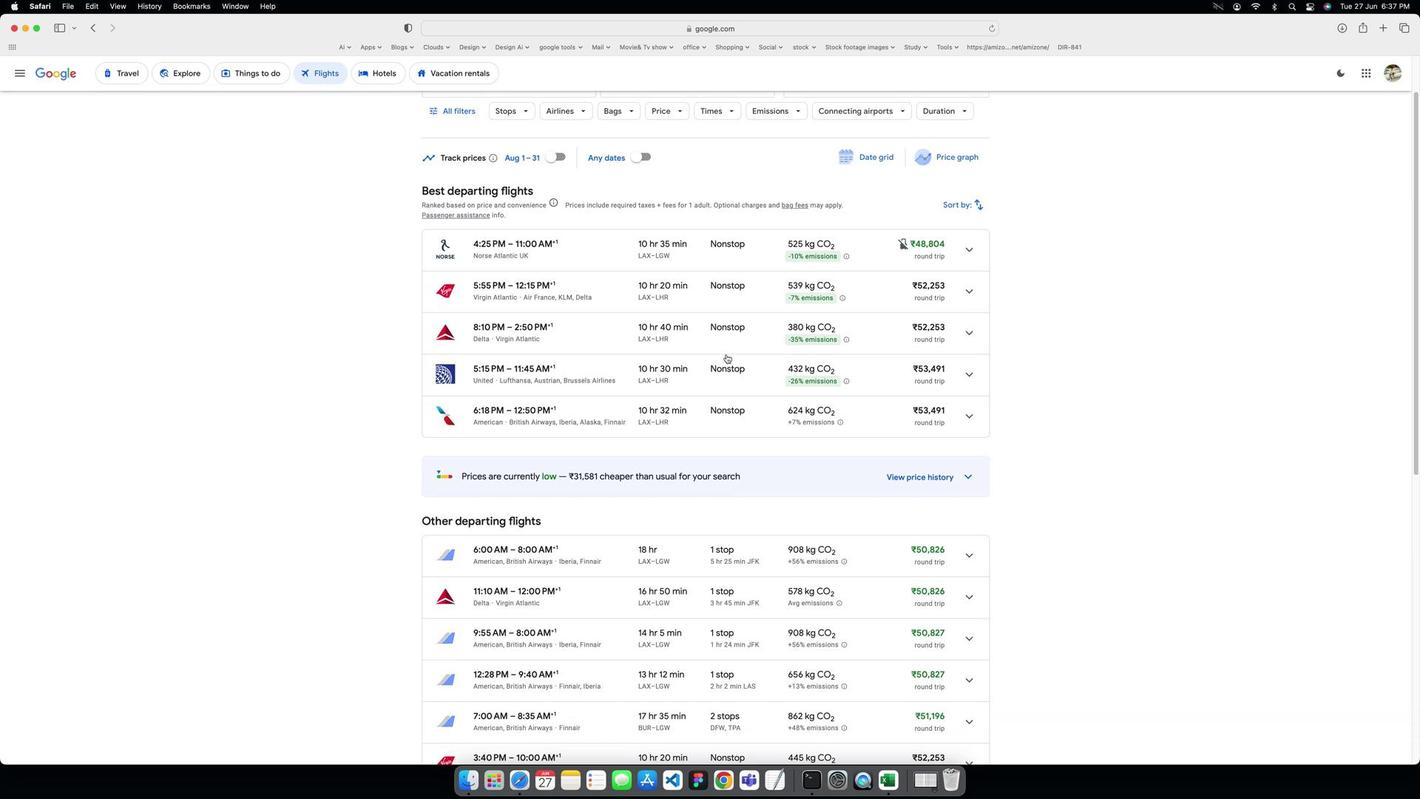 
Action: Mouse scrolled (723, 355) with delta (-2, 9)
Screenshot: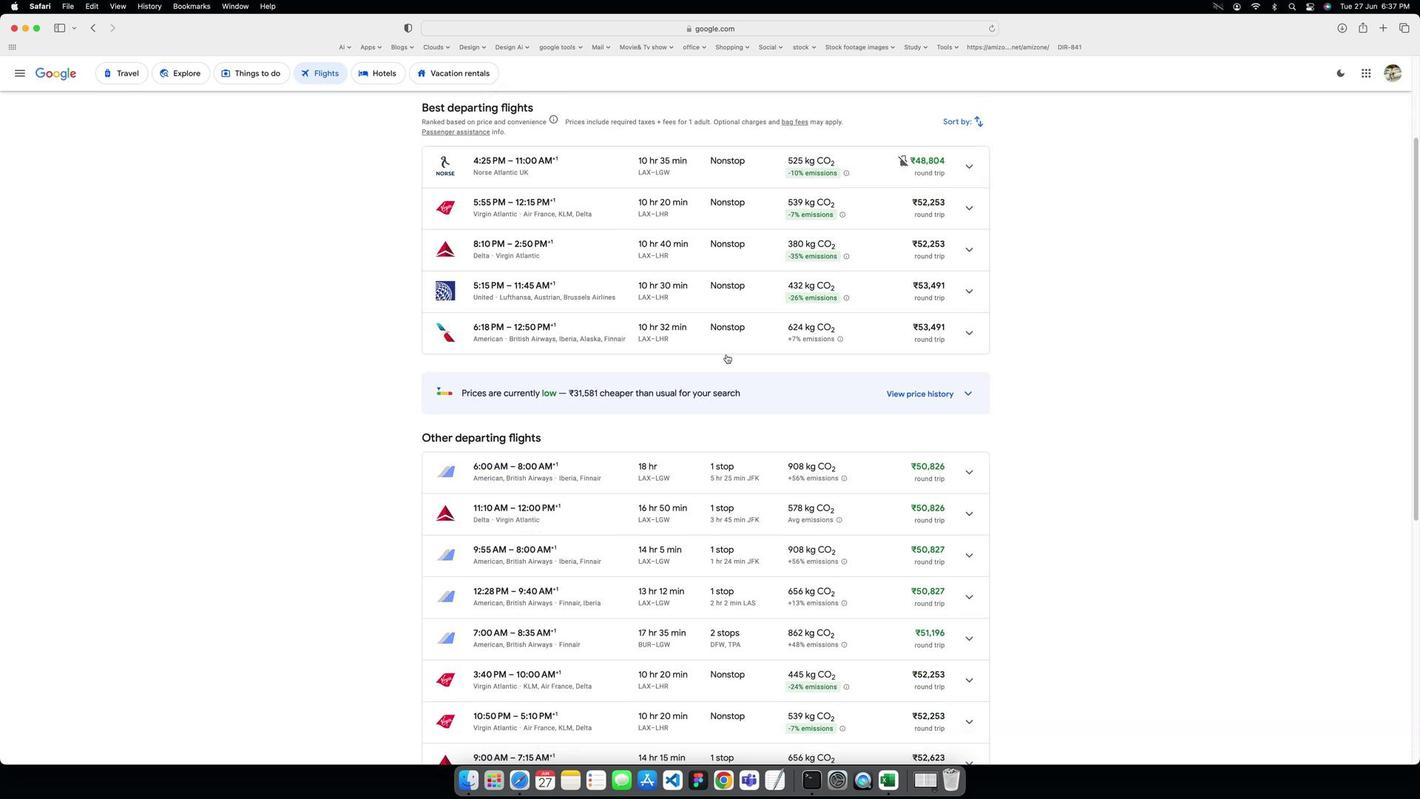 
Action: Mouse scrolled (723, 355) with delta (-2, 9)
Screenshot: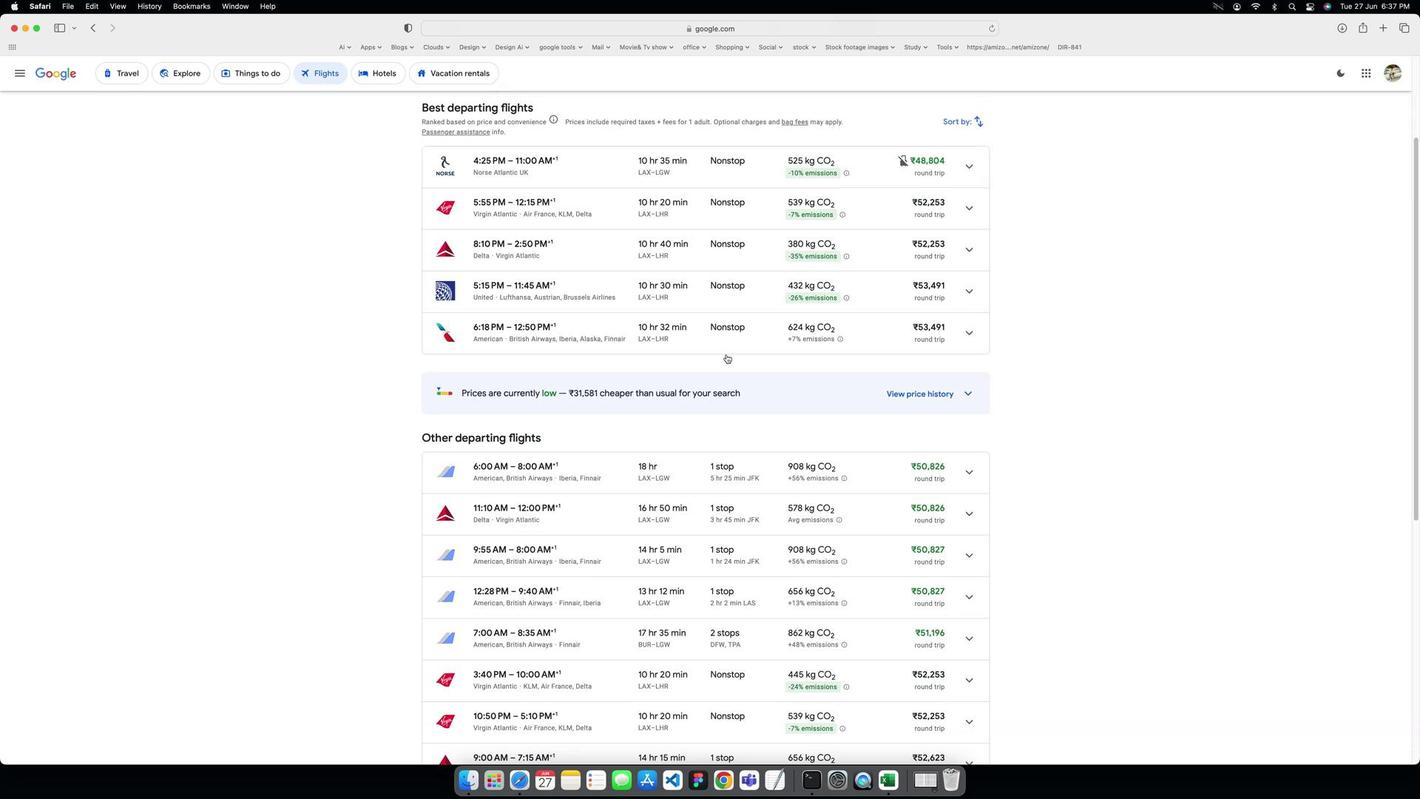 
Action: Mouse scrolled (723, 355) with delta (-2, 8)
Screenshot: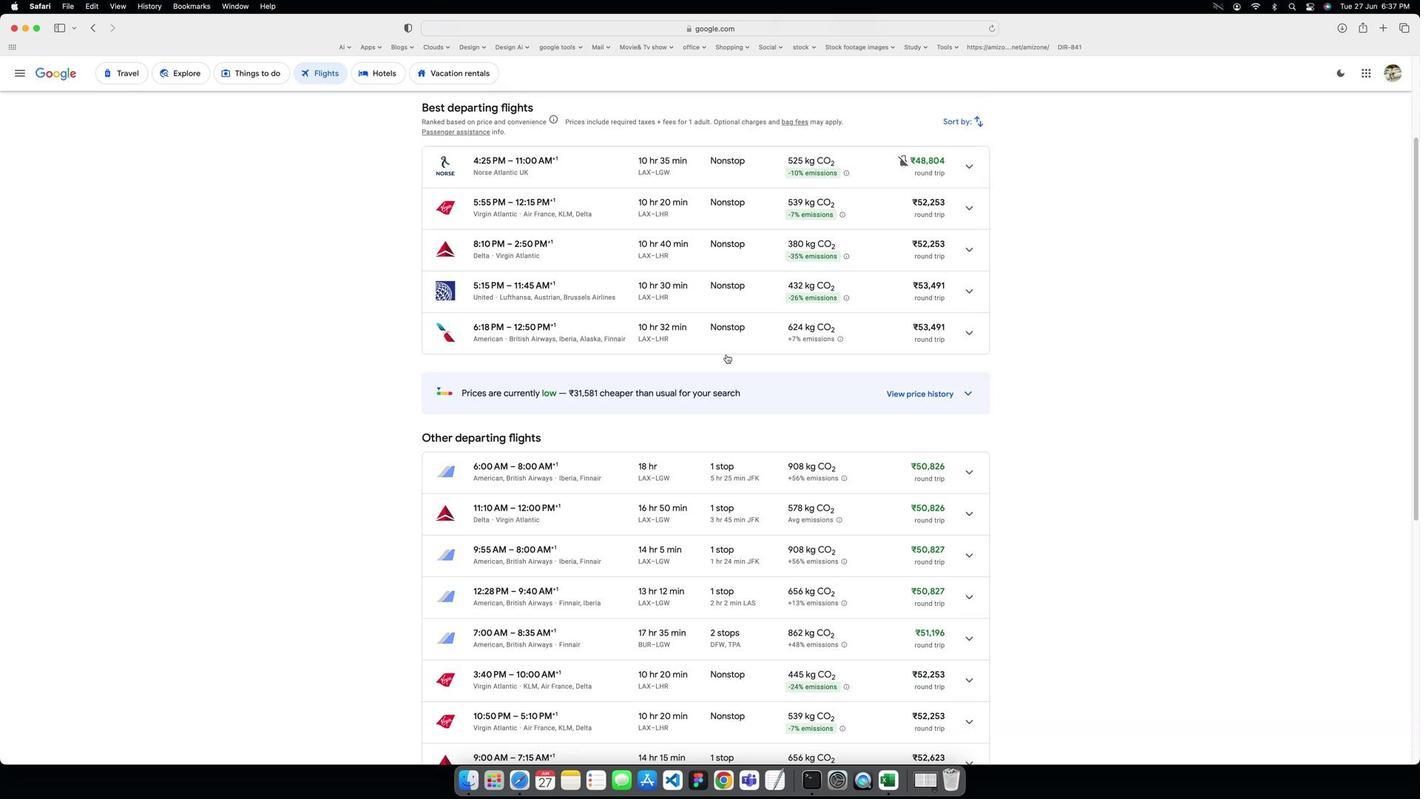 
Action: Mouse scrolled (723, 355) with delta (-2, 9)
Screenshot: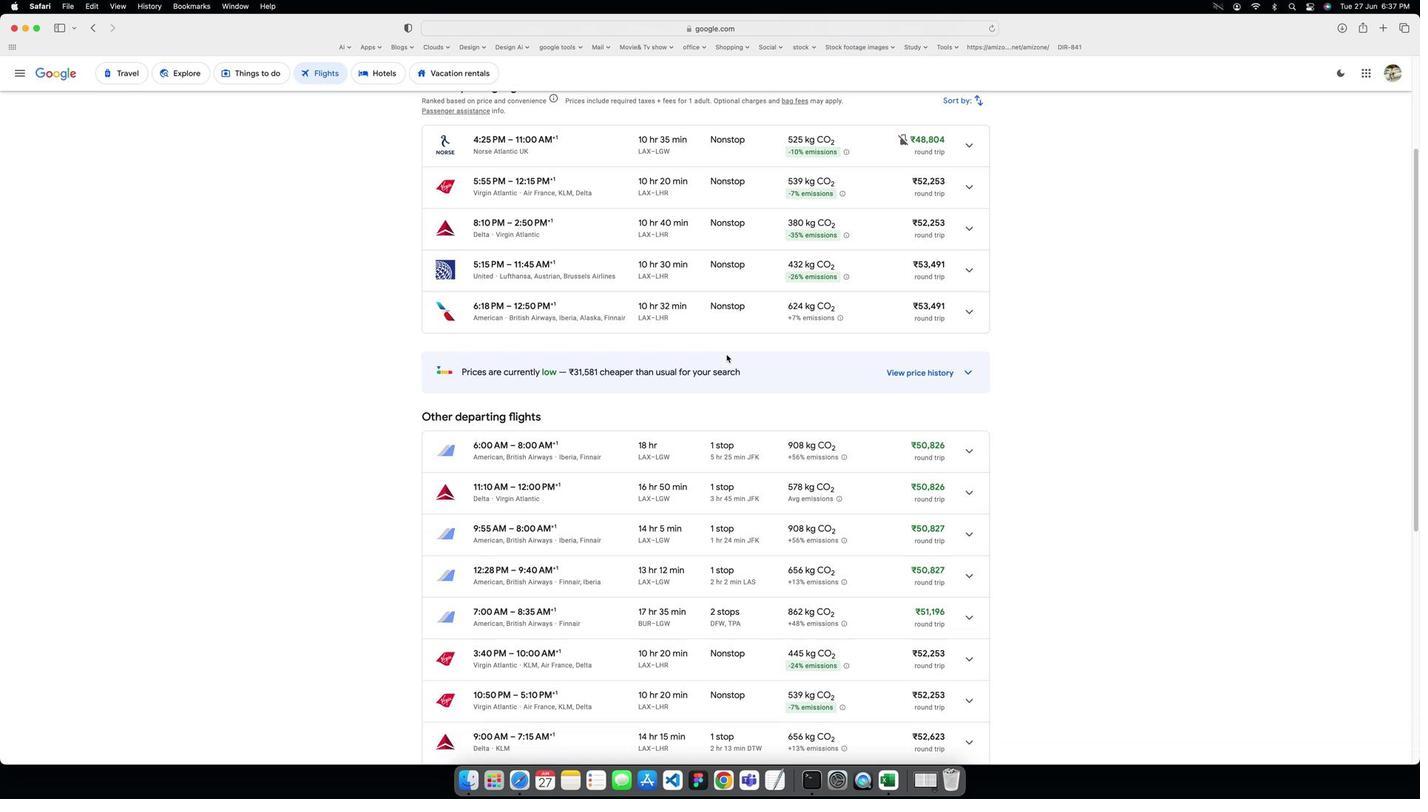 
Action: Mouse scrolled (723, 355) with delta (-2, 9)
Screenshot: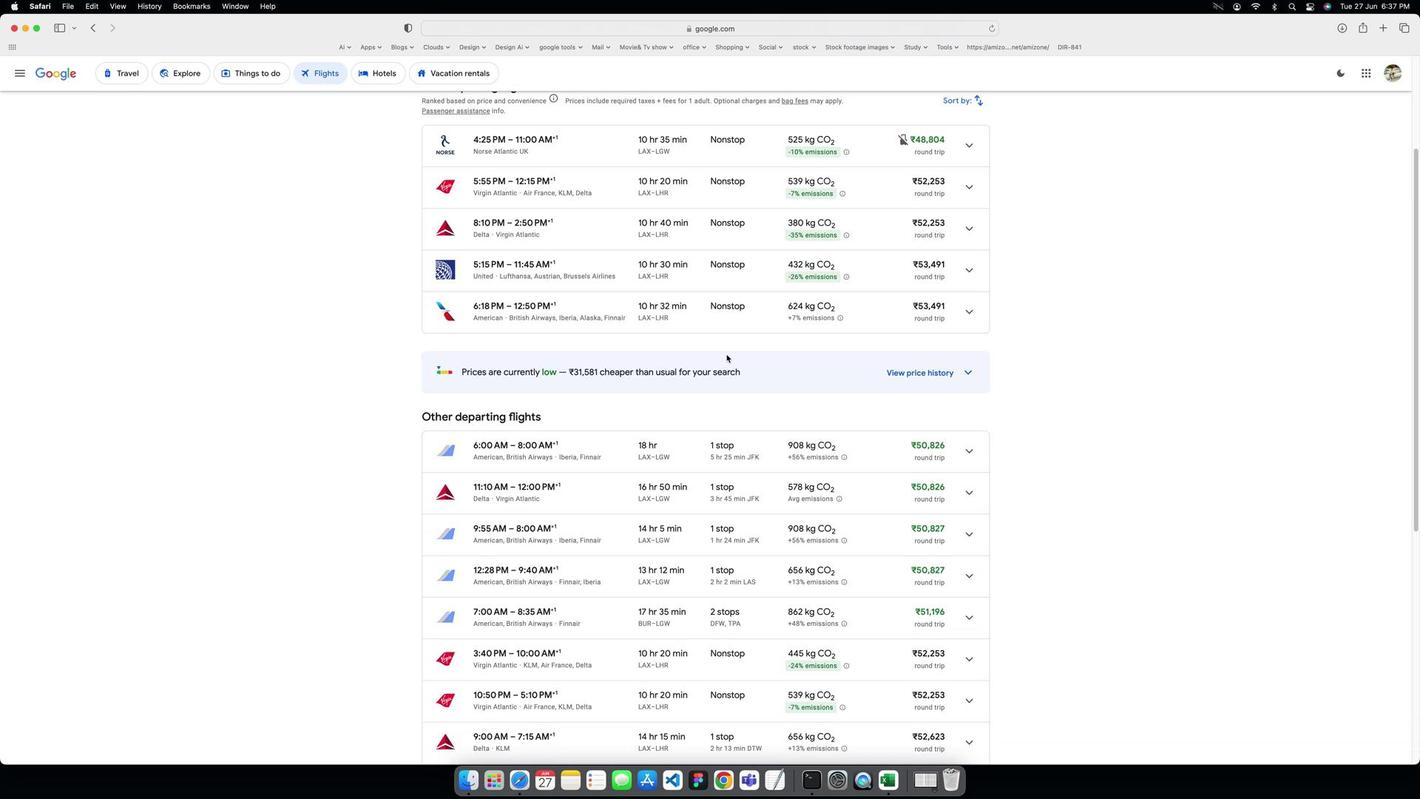 
Action: Mouse scrolled (723, 355) with delta (-2, 9)
Screenshot: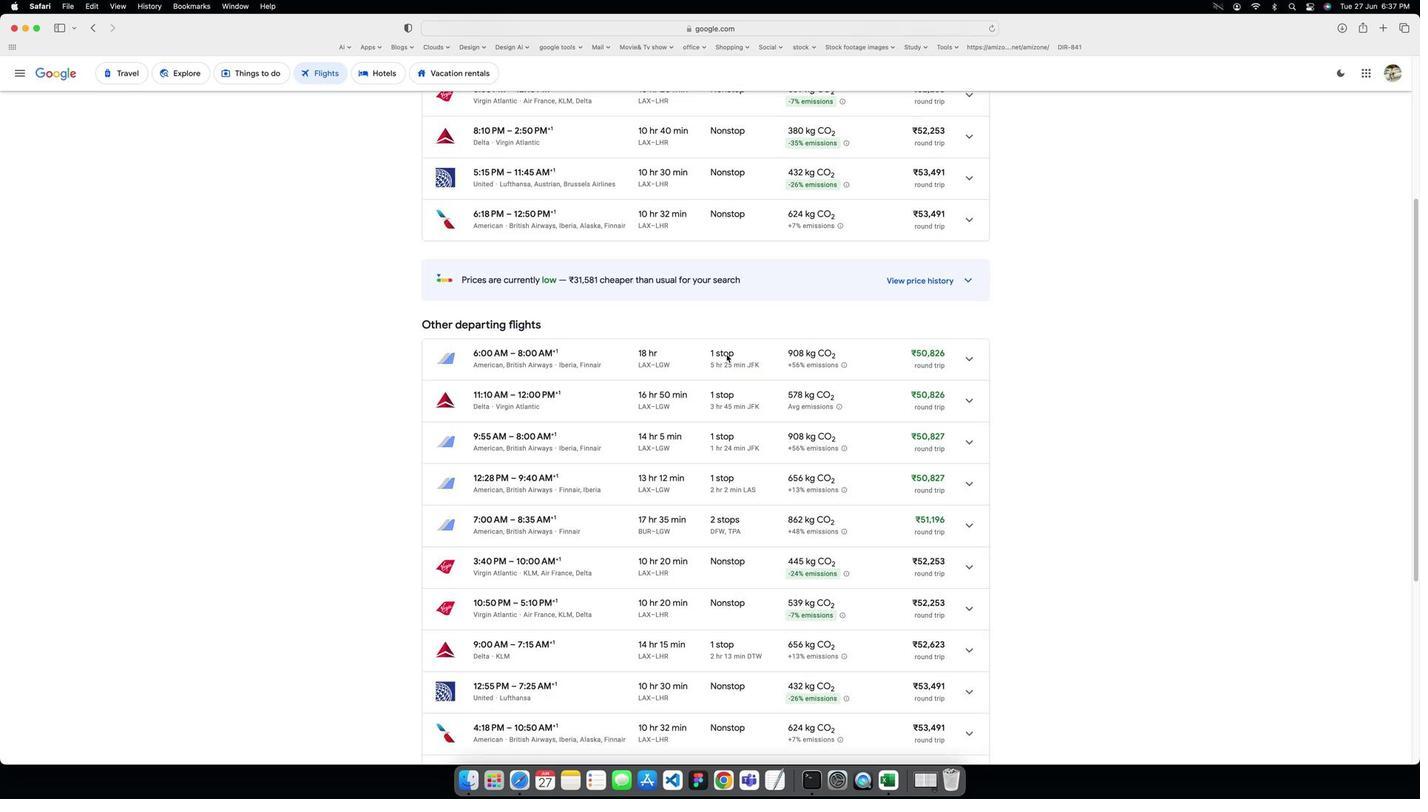 
Action: Mouse scrolled (723, 355) with delta (-2, 9)
Screenshot: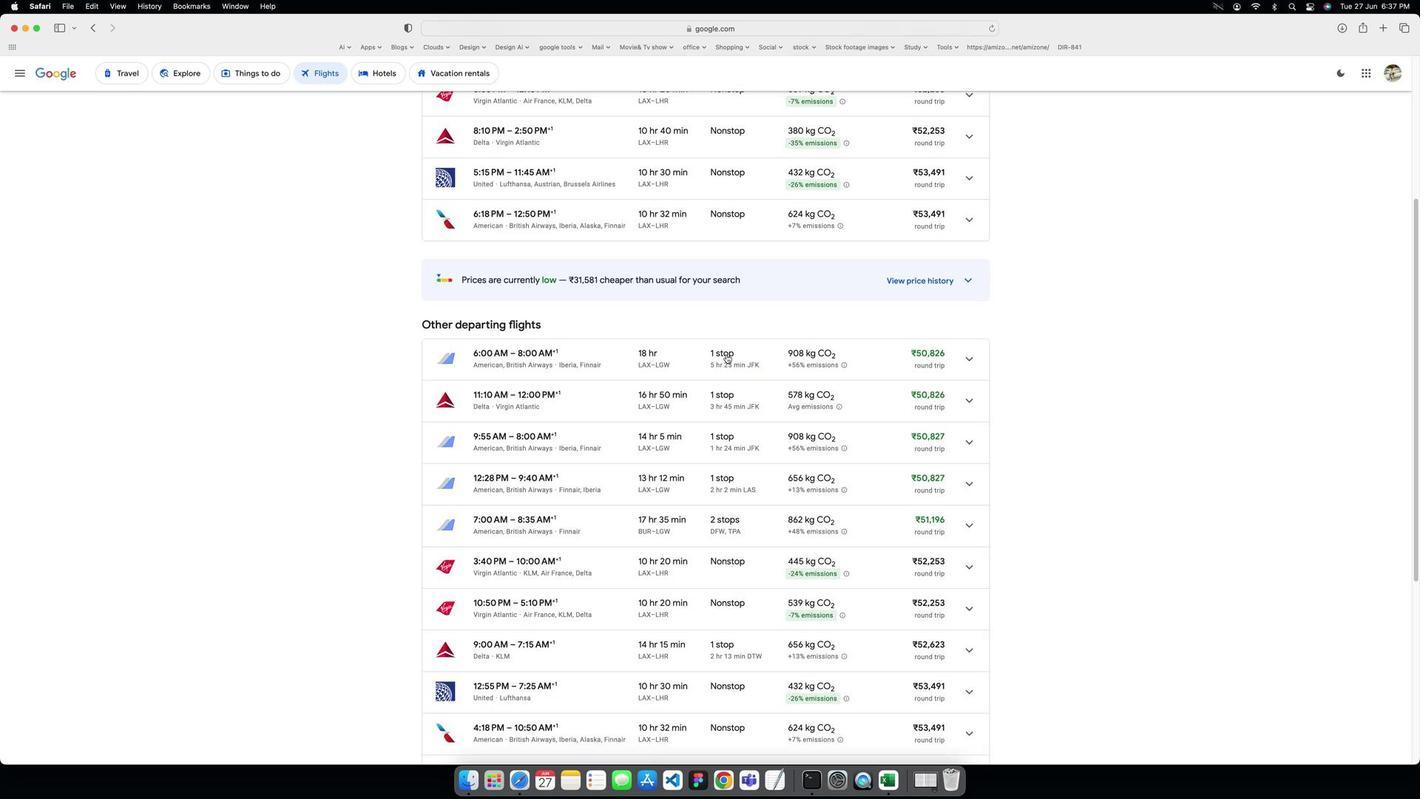 
Action: Mouse scrolled (723, 355) with delta (-2, 8)
Screenshot: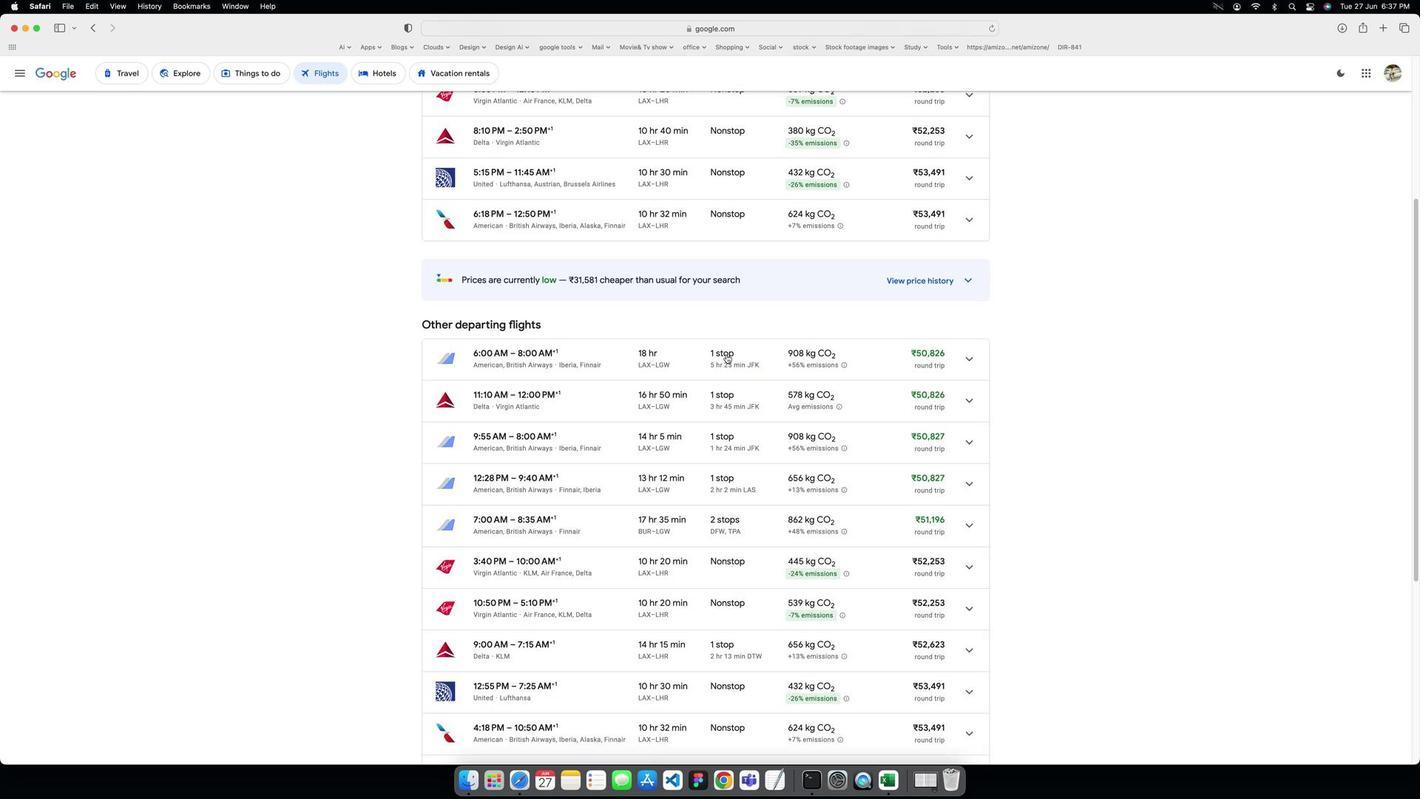 
Action: Mouse scrolled (723, 355) with delta (-2, 9)
Screenshot: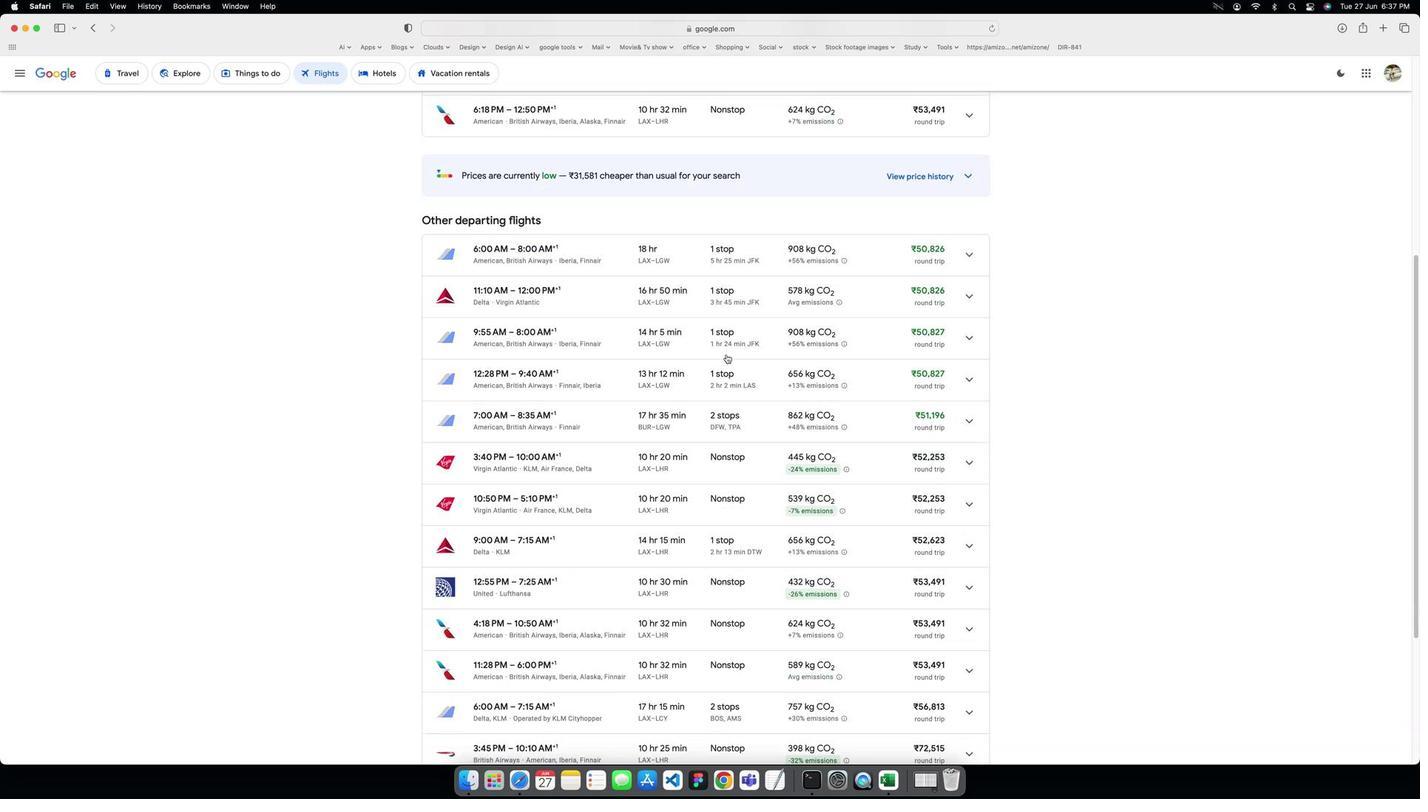 
Action: Mouse scrolled (723, 355) with delta (-2, 9)
Screenshot: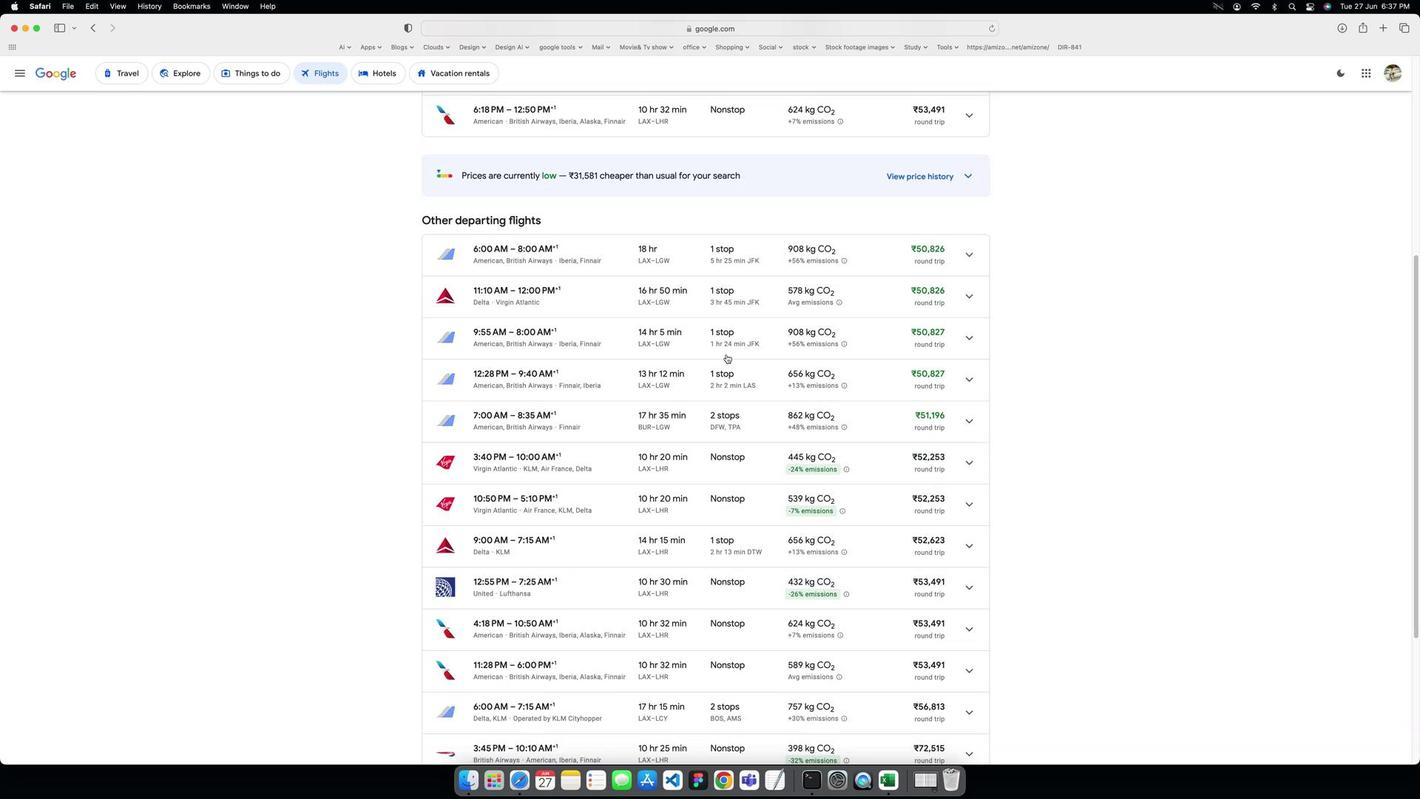 
Action: Mouse scrolled (723, 355) with delta (-2, 8)
Screenshot: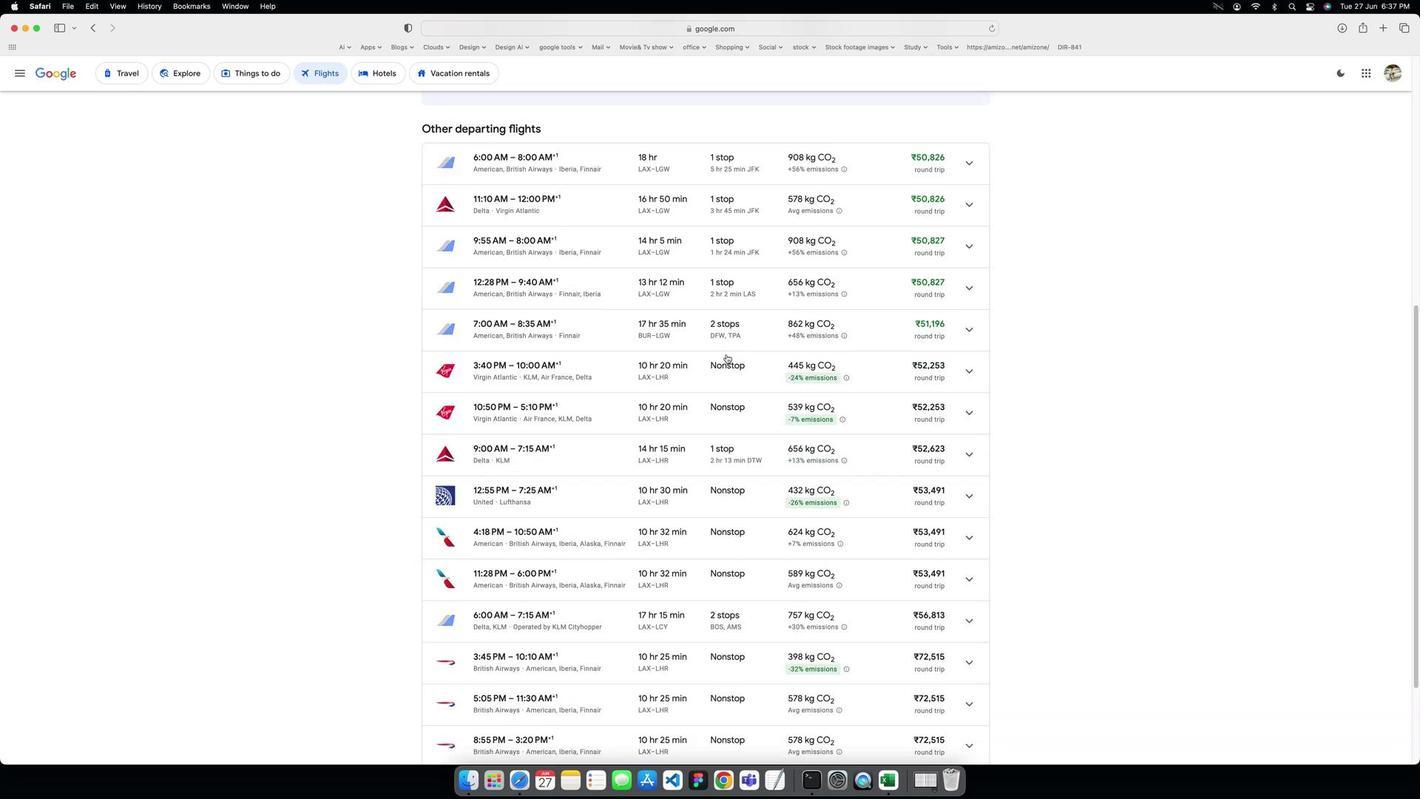 
Action: Mouse scrolled (723, 355) with delta (-2, 8)
Screenshot: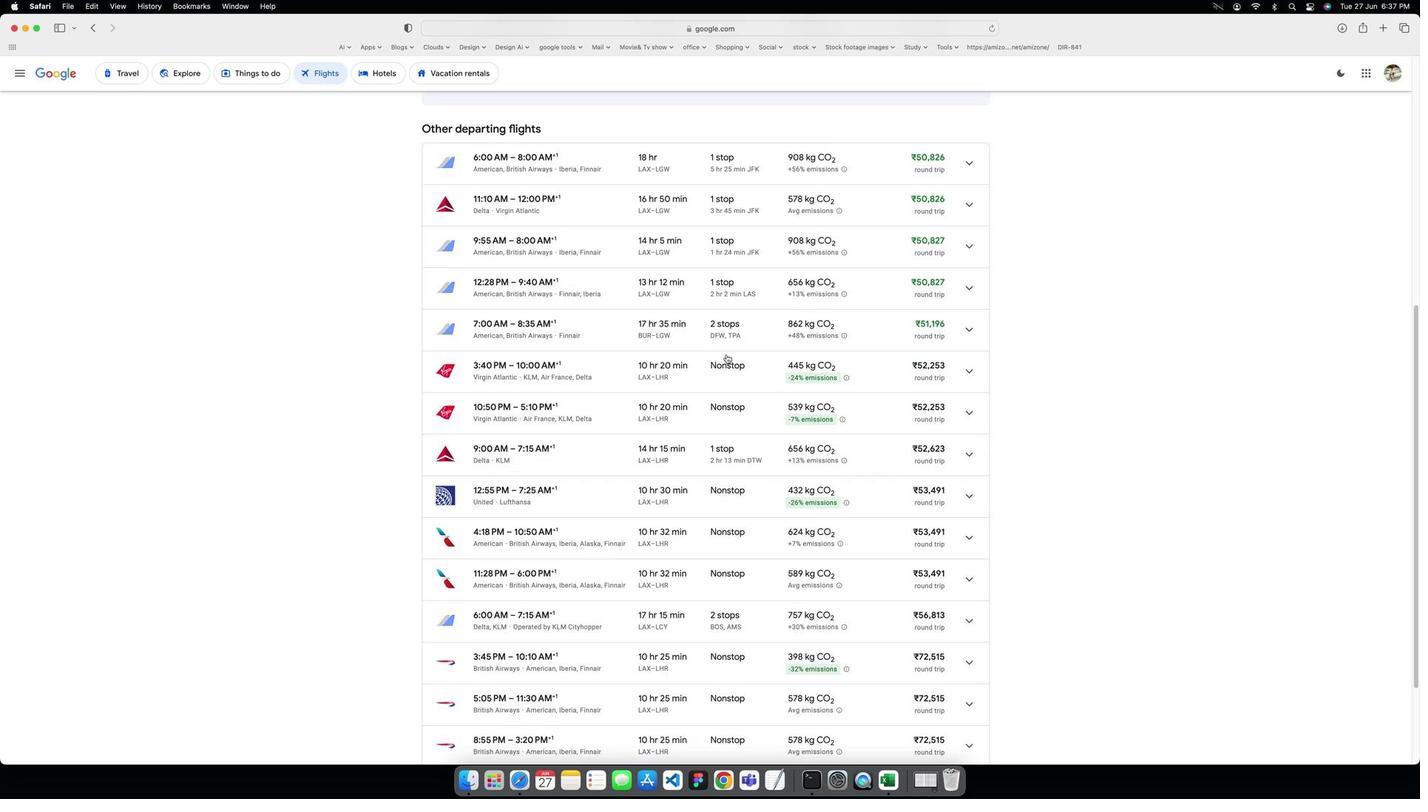 
